 Task: Find connections with filter location Glyfáda with filter topic #Inspirationwith filter profile language Potuguese with filter current company Miracle Software Systems, Inc with filter school Karpagam Academy of Higher Education, Coimbatore with filter industry Automation Machinery Manufacturing with filter service category Video Editing with filter keywords title Lodging Manager
Action: Mouse moved to (346, 245)
Screenshot: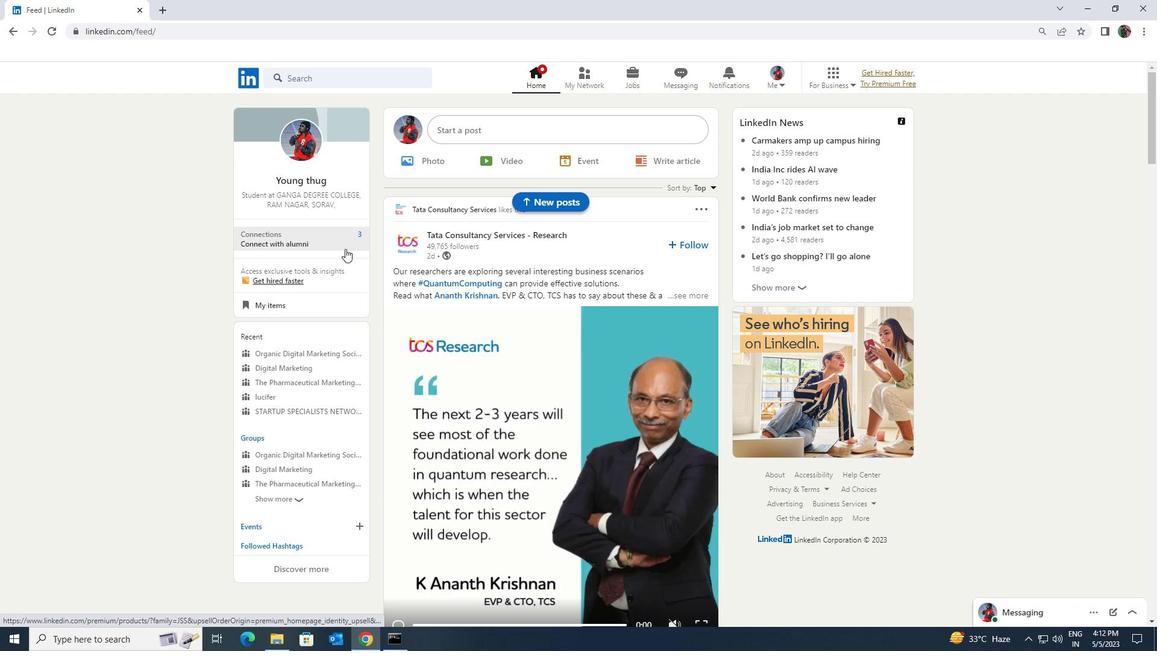 
Action: Mouse pressed left at (346, 245)
Screenshot: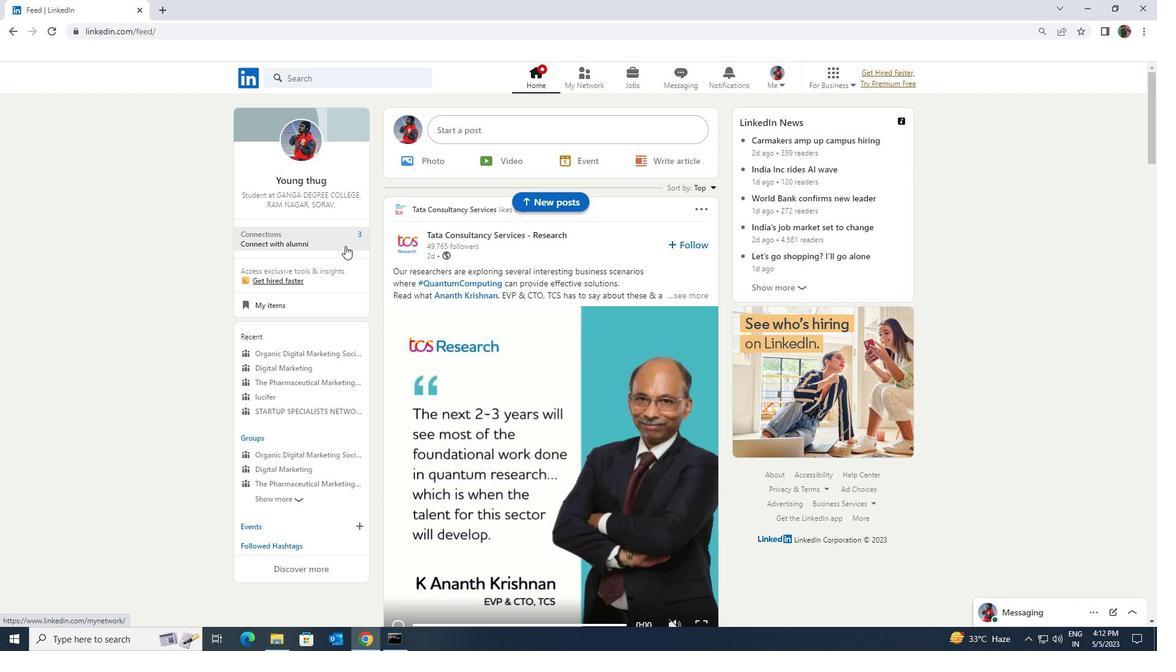 
Action: Mouse moved to (362, 144)
Screenshot: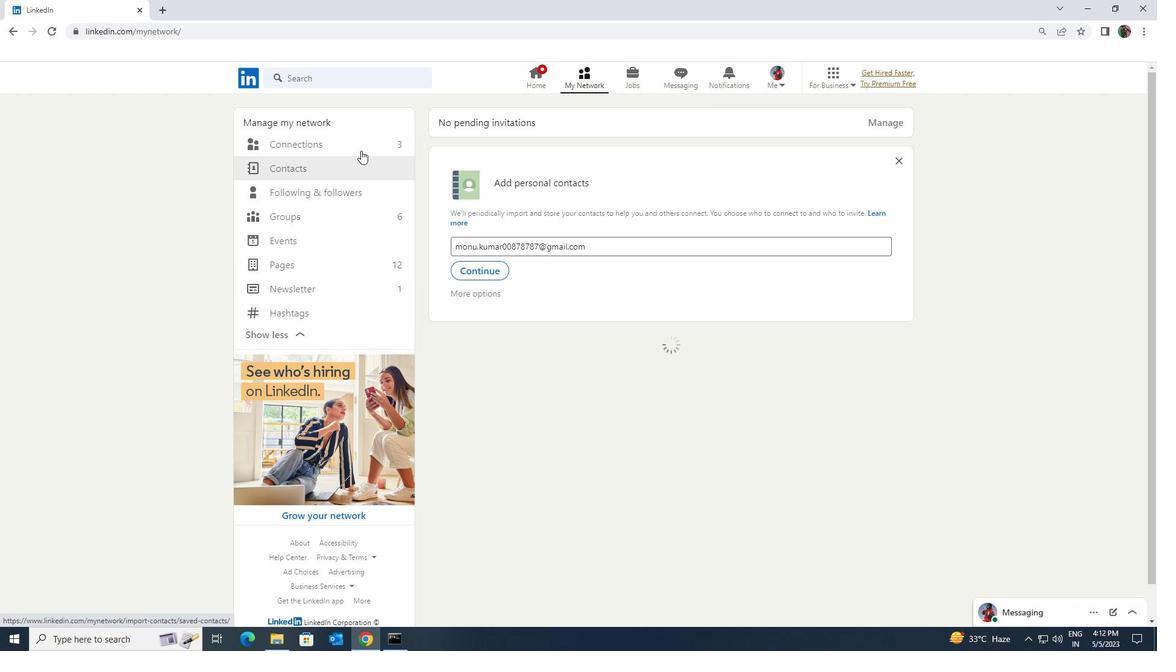 
Action: Mouse pressed left at (362, 144)
Screenshot: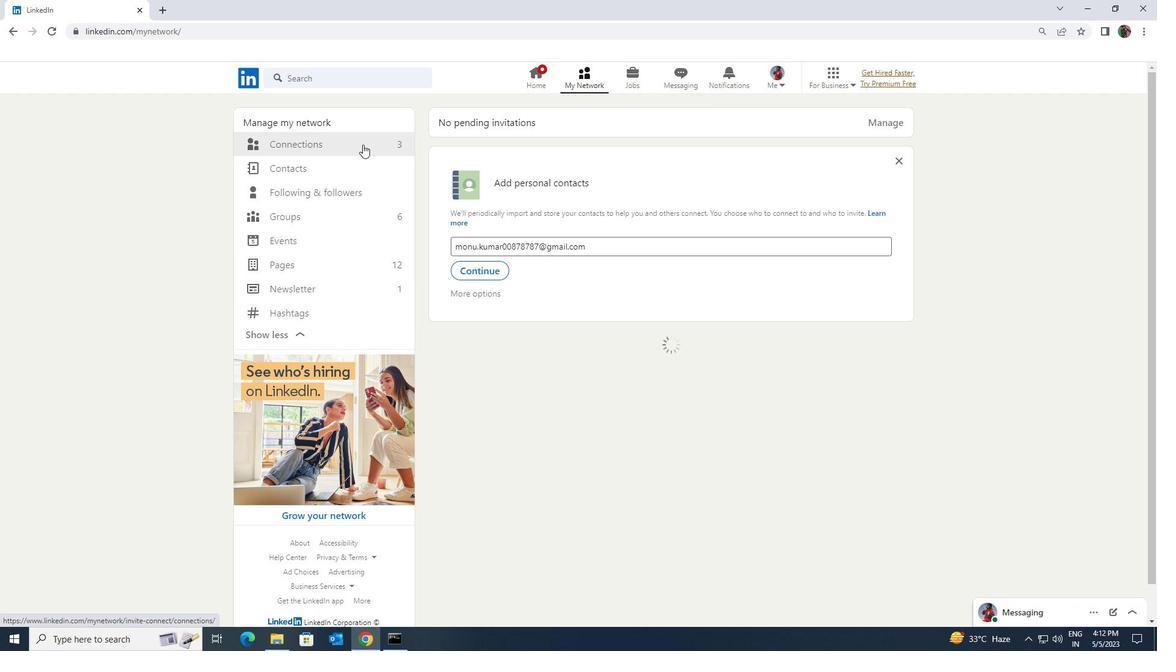 
Action: Mouse moved to (659, 149)
Screenshot: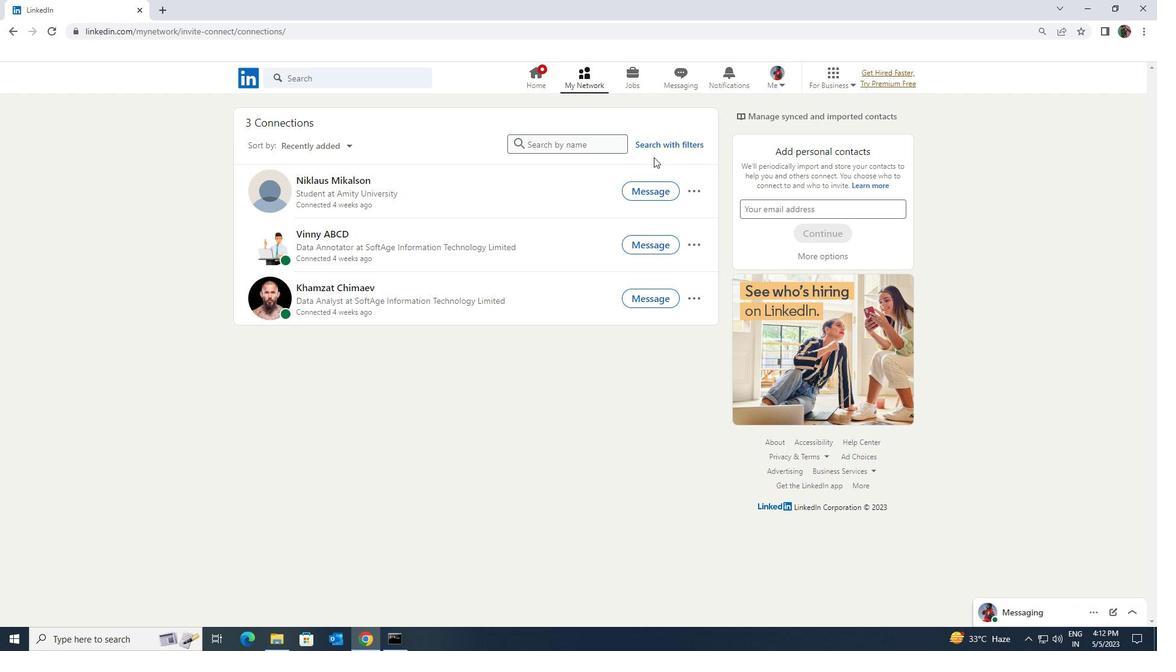 
Action: Mouse pressed left at (659, 149)
Screenshot: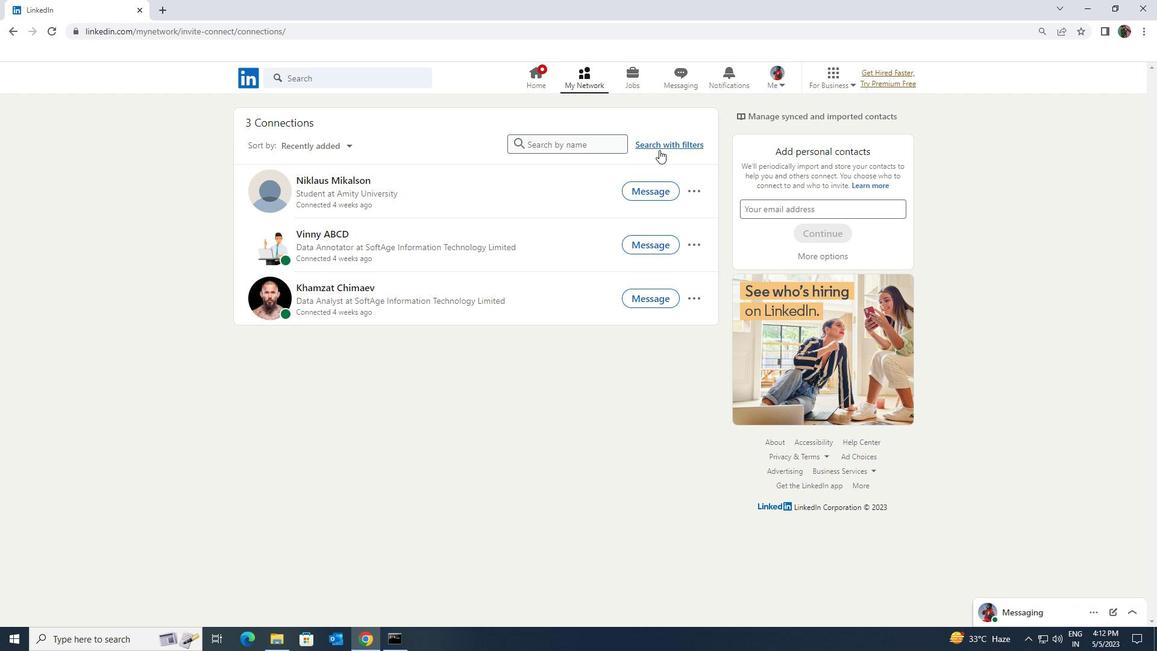 
Action: Mouse moved to (633, 115)
Screenshot: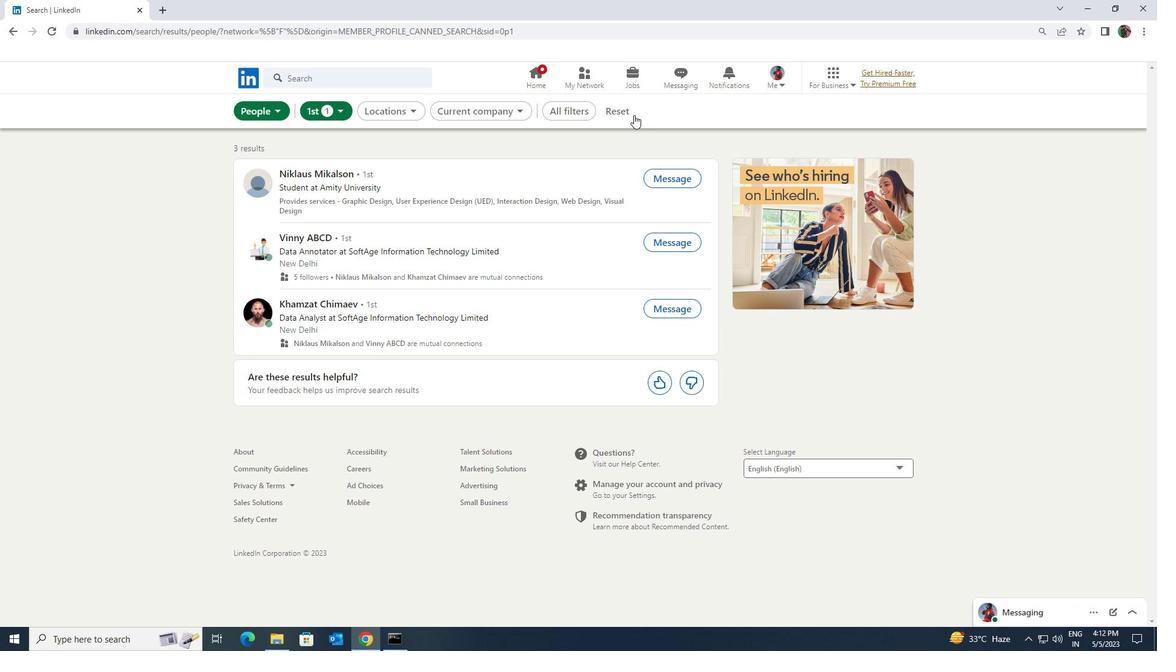 
Action: Mouse pressed left at (633, 115)
Screenshot: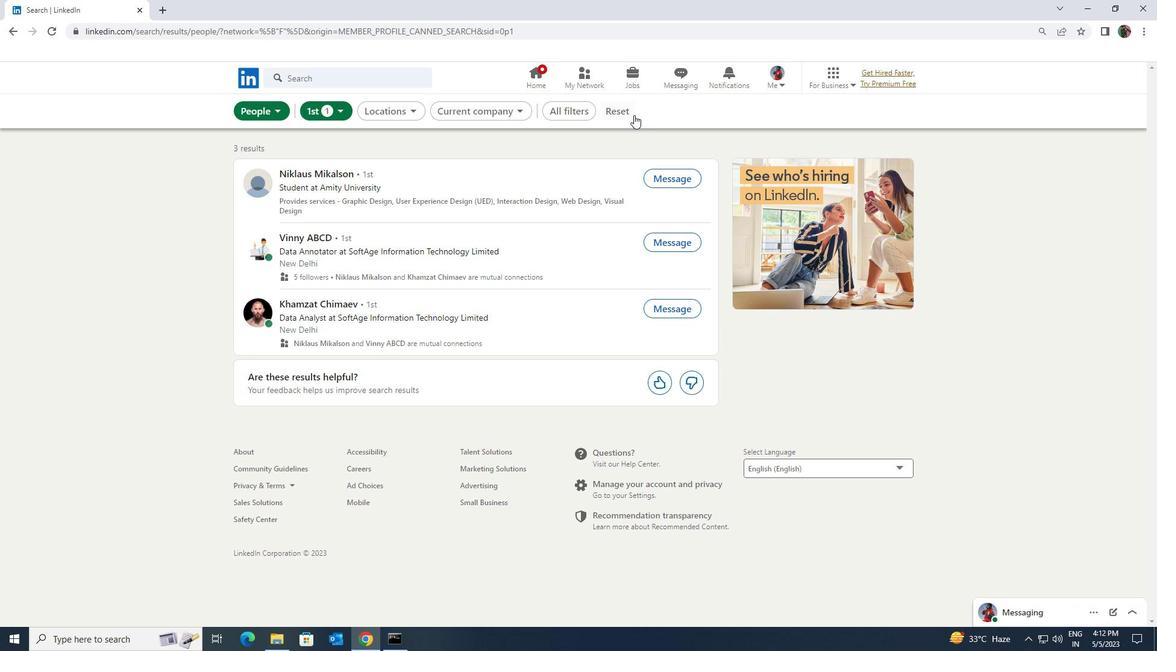 
Action: Mouse moved to (609, 110)
Screenshot: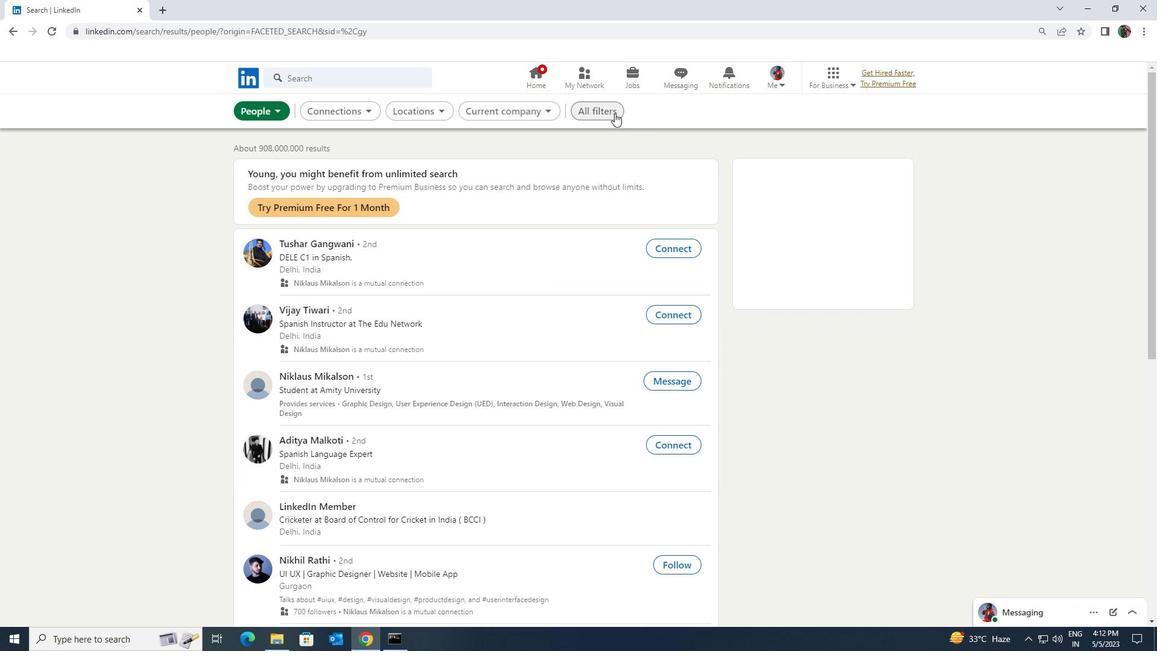 
Action: Mouse pressed left at (609, 110)
Screenshot: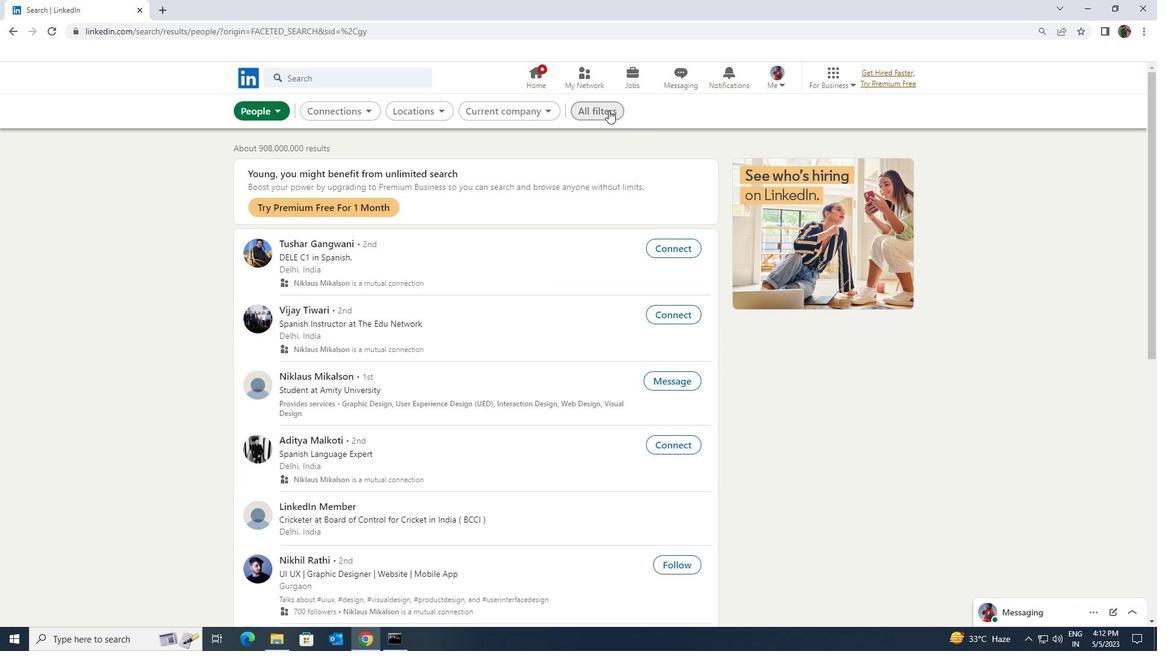 
Action: Mouse moved to (1007, 466)
Screenshot: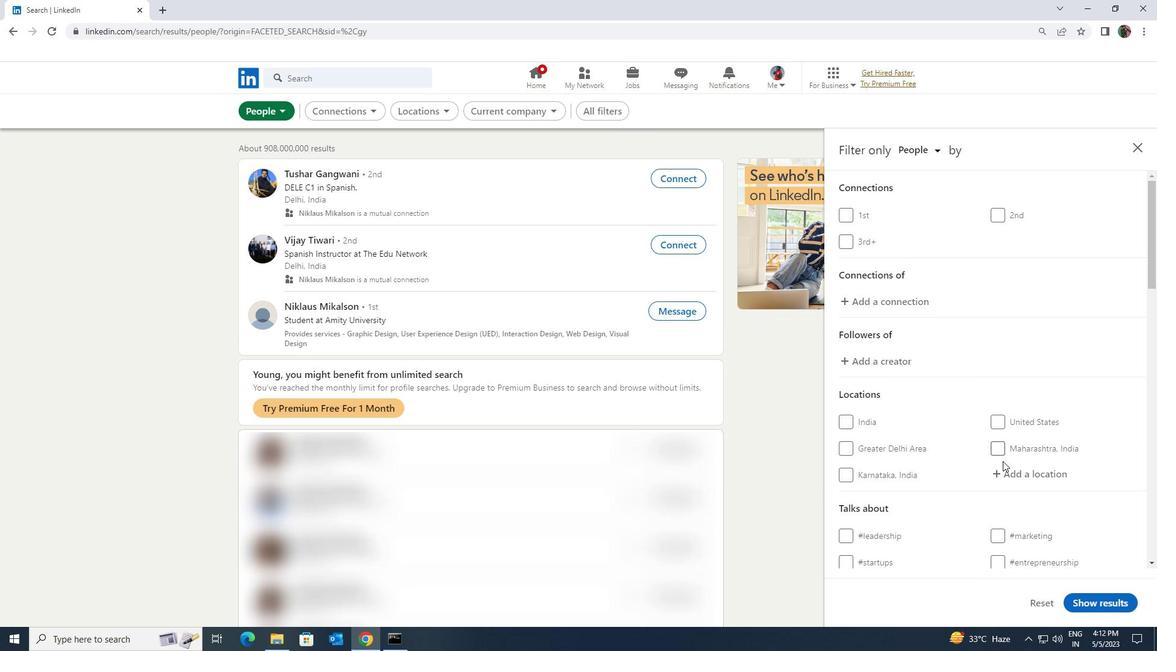 
Action: Mouse pressed left at (1007, 466)
Screenshot: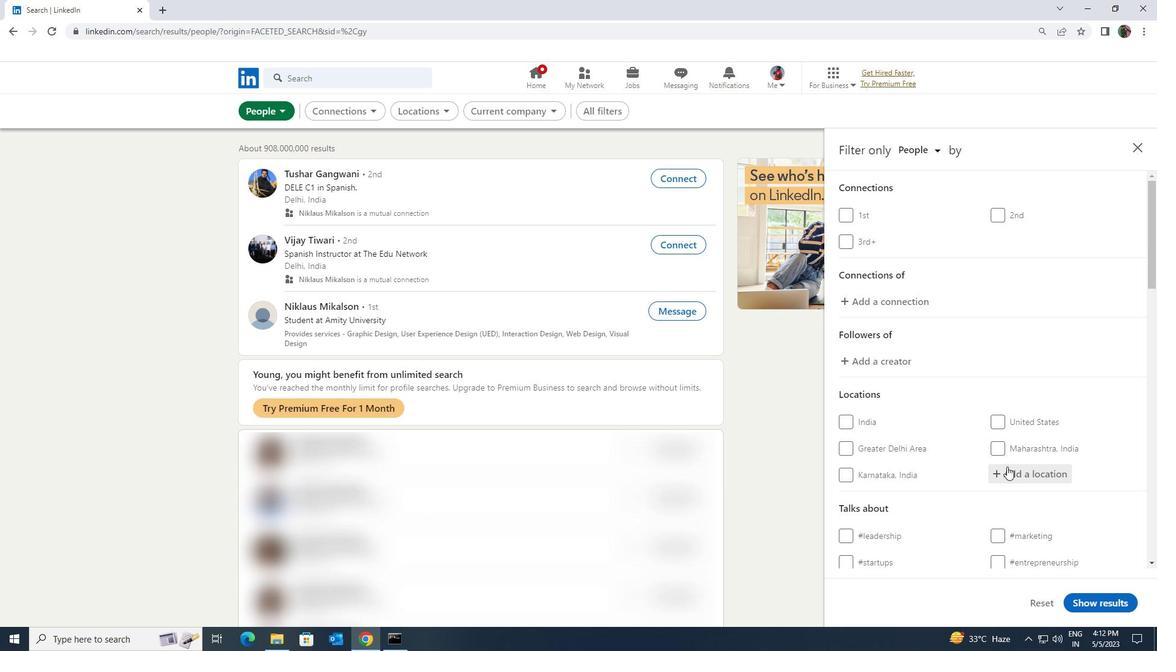 
Action: Key pressed <Key.shift><Key.shift><Key.shift><Key.shift><Key.shift><Key.shift><Key.shift><Key.shift><Key.shift><Key.shift><Key.shift><Key.shift><Key.shift><Key.shift>GK<Key.backspace>LYFADA
Screenshot: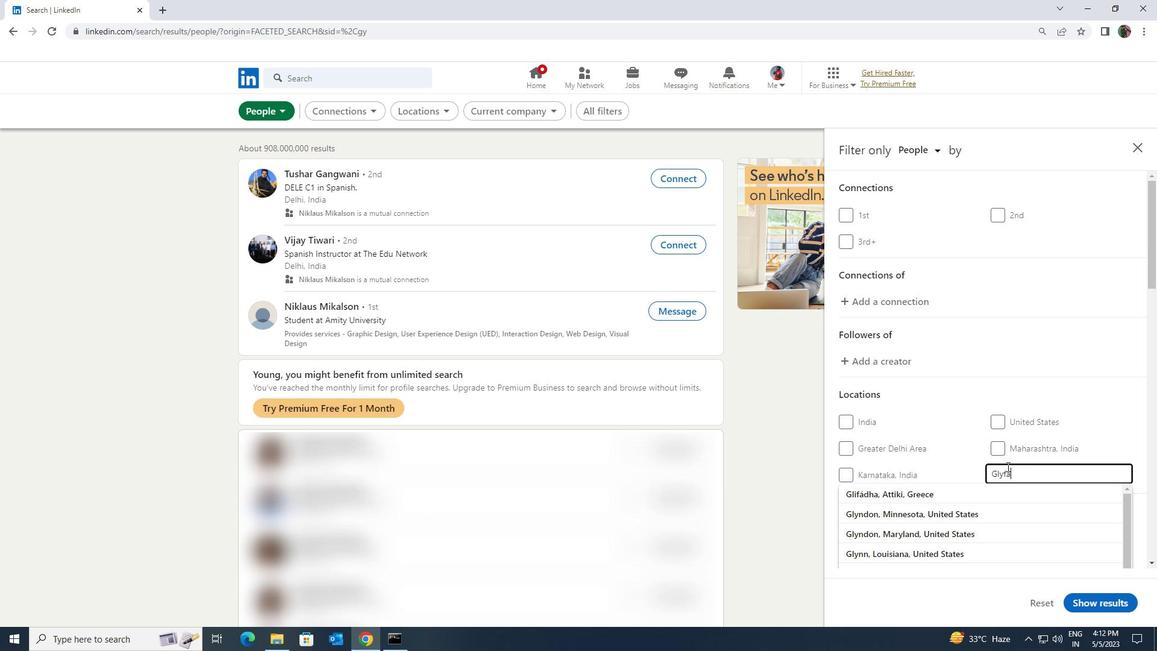 
Action: Mouse moved to (1000, 485)
Screenshot: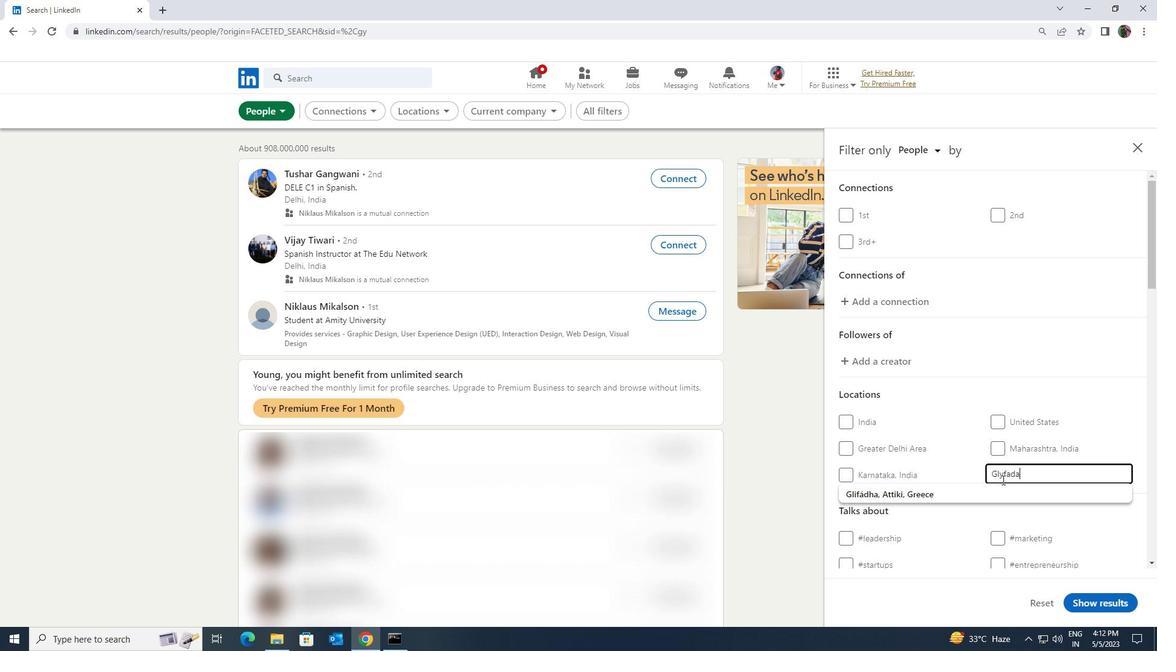 
Action: Mouse pressed left at (1000, 485)
Screenshot: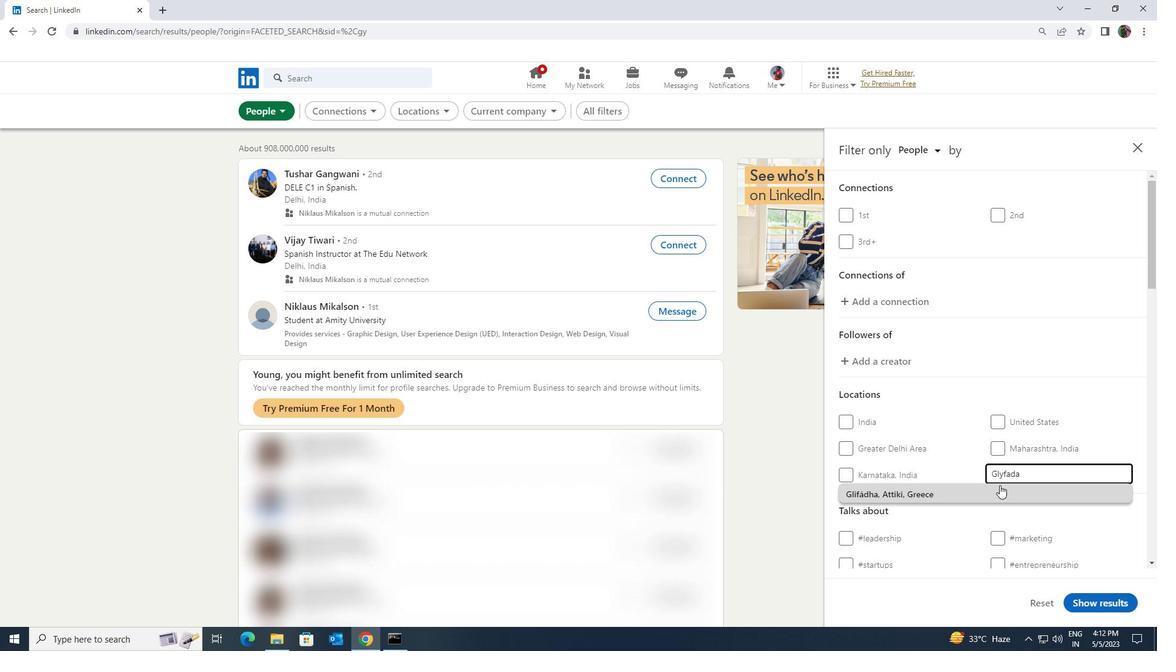 
Action: Mouse scrolled (1000, 484) with delta (0, 0)
Screenshot: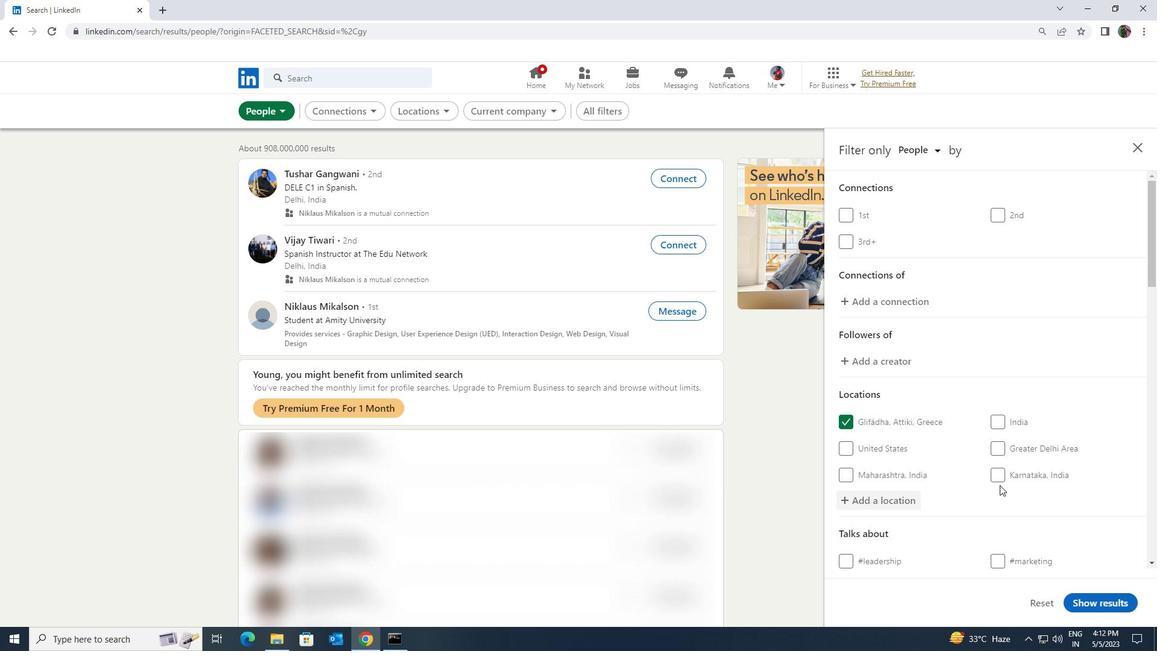 
Action: Mouse scrolled (1000, 484) with delta (0, 0)
Screenshot: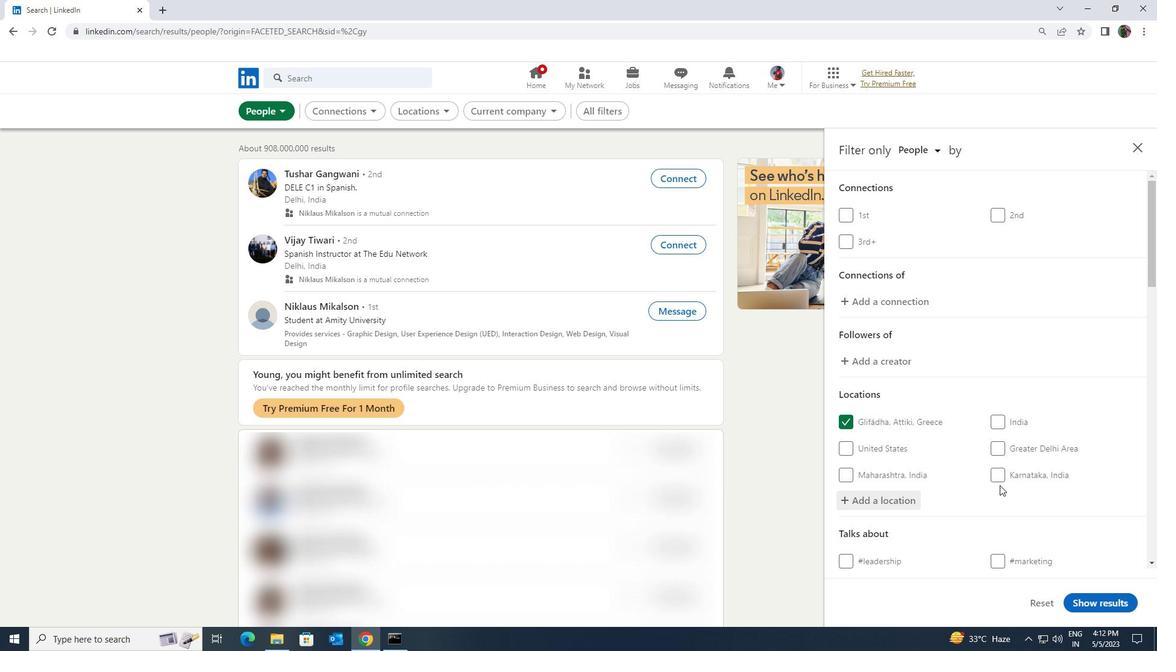 
Action: Mouse scrolled (1000, 484) with delta (0, 0)
Screenshot: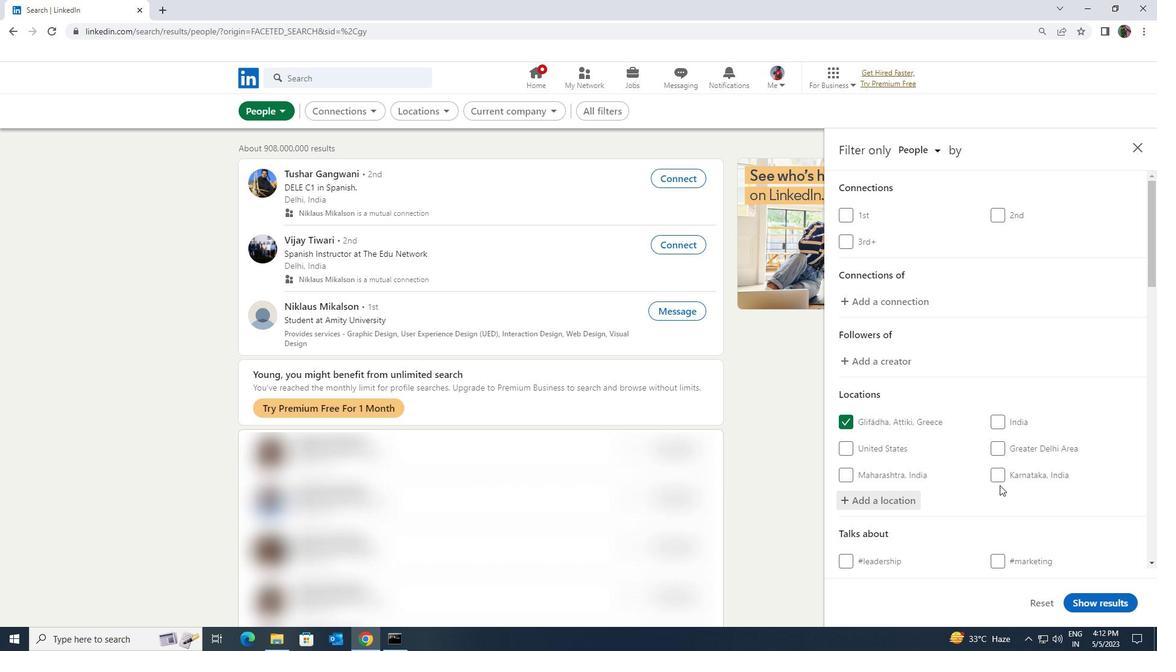 
Action: Mouse moved to (1003, 439)
Screenshot: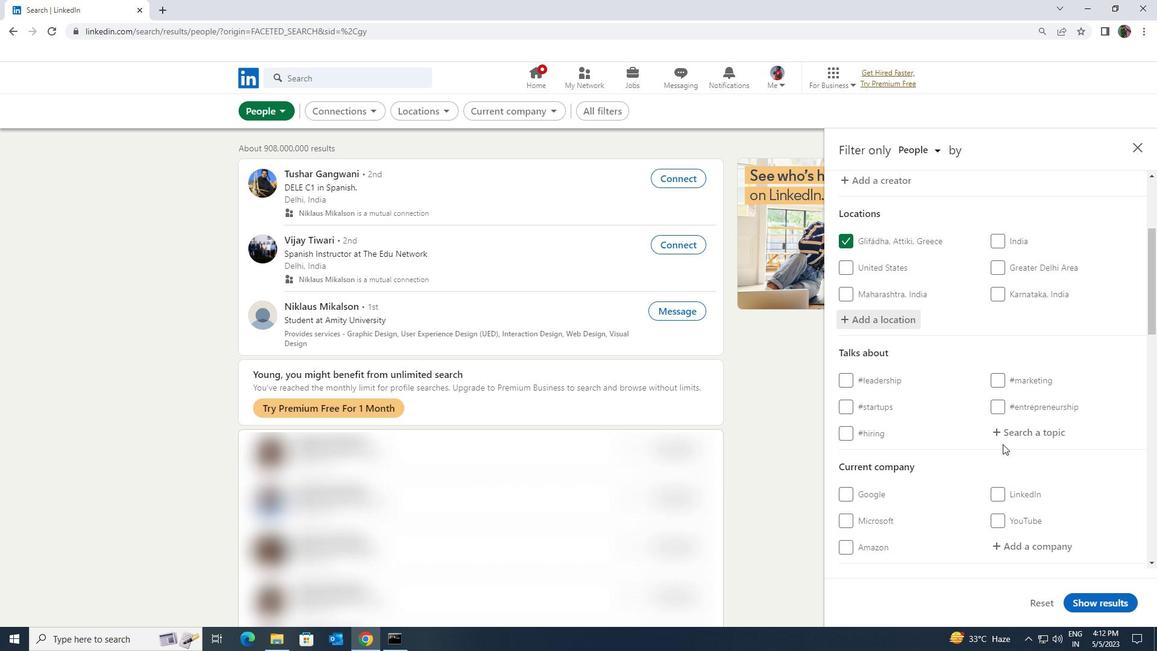 
Action: Mouse pressed left at (1003, 439)
Screenshot: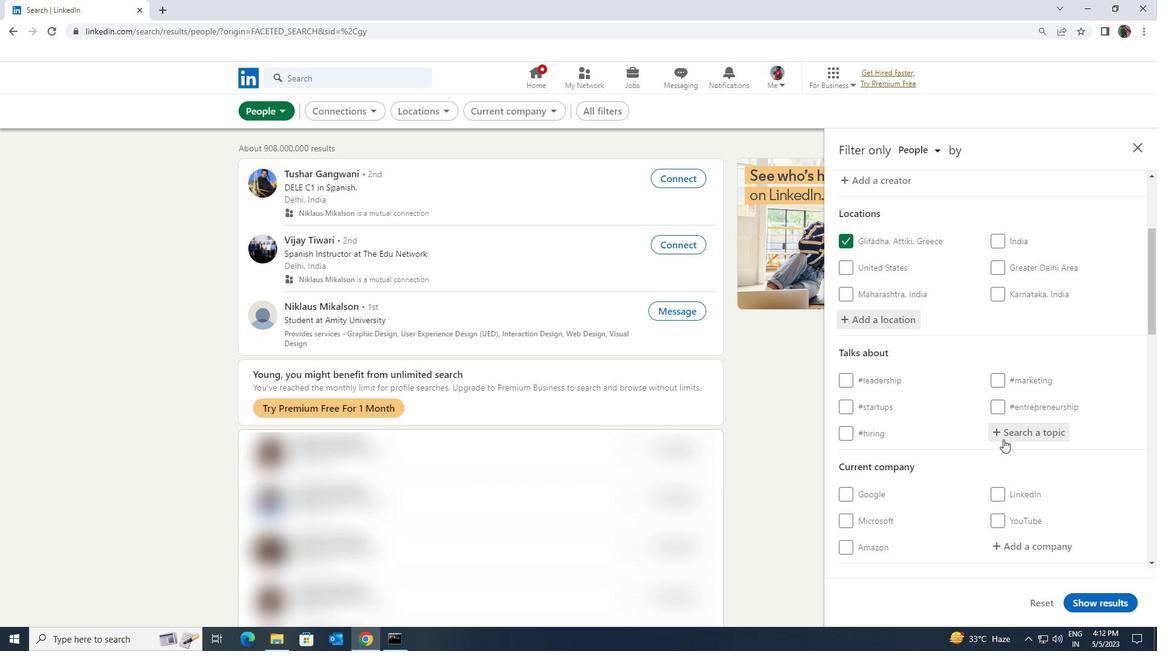 
Action: Key pressed <Key.shift>INSPIRATION
Screenshot: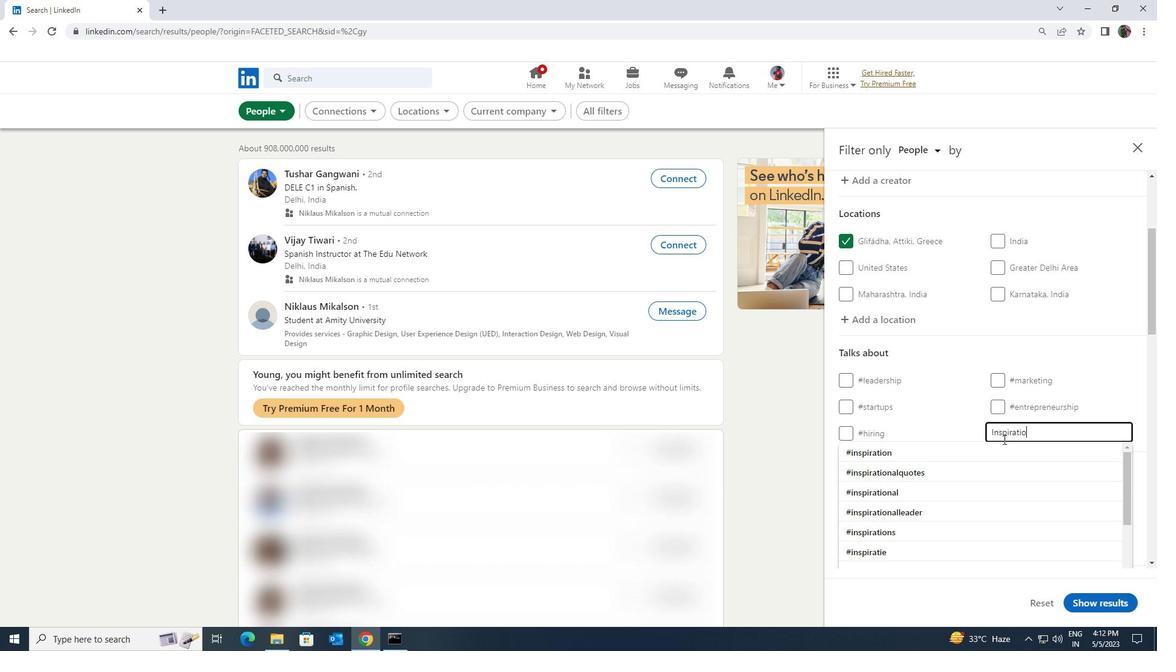 
Action: Mouse moved to (1003, 445)
Screenshot: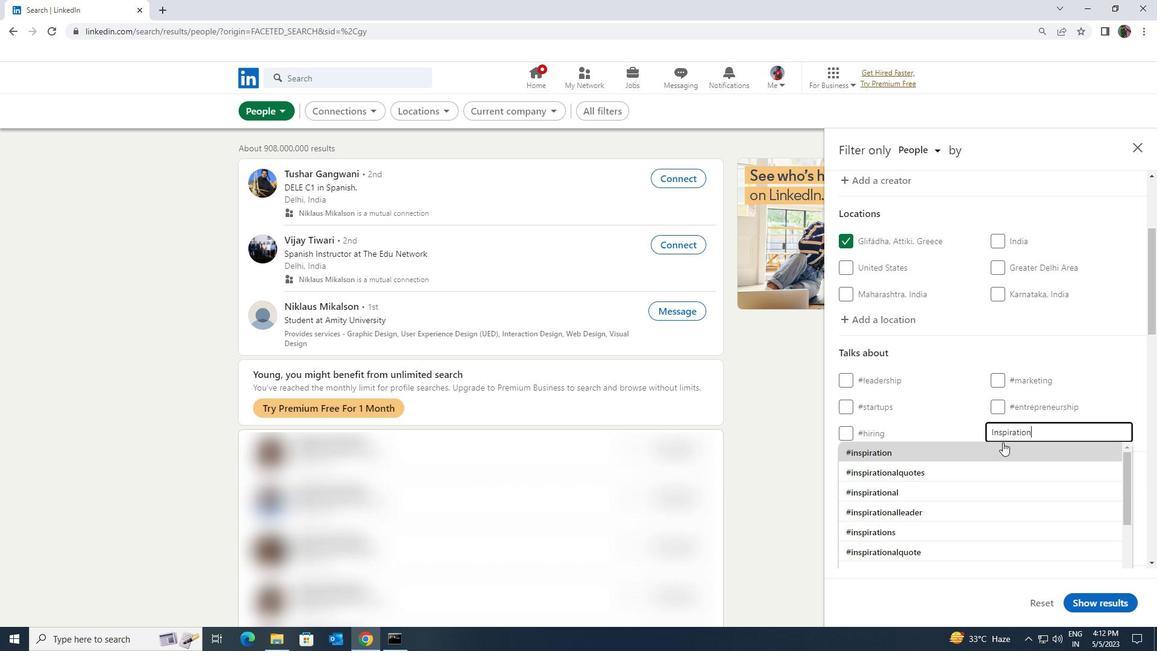 
Action: Mouse pressed left at (1003, 445)
Screenshot: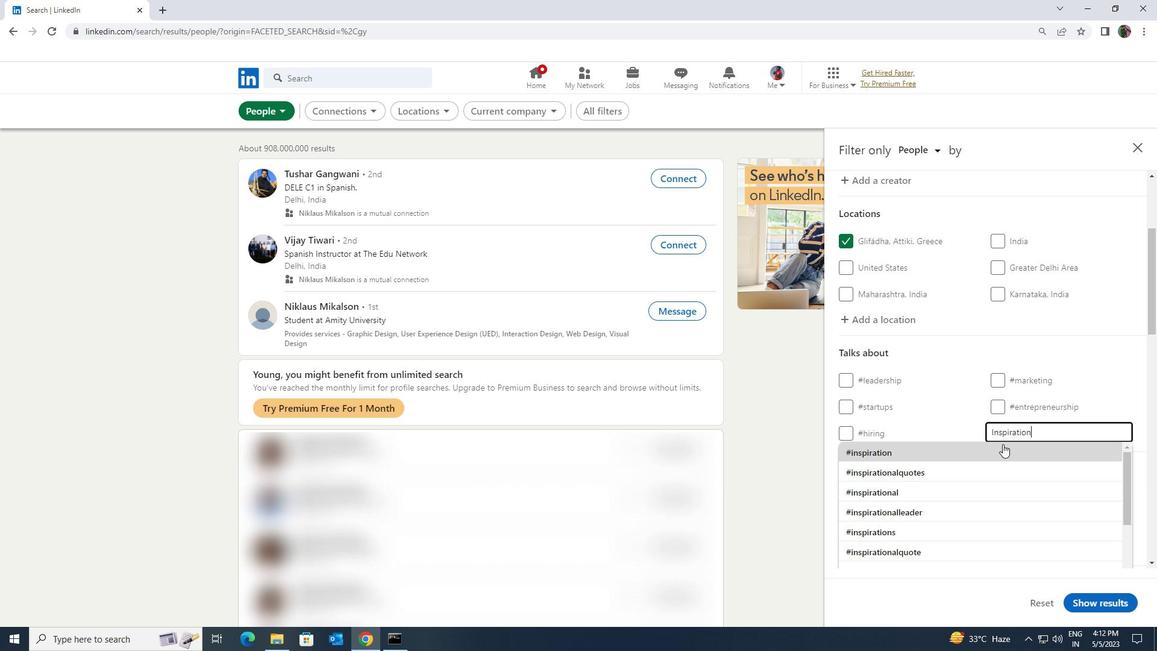 
Action: Mouse scrolled (1003, 445) with delta (0, 0)
Screenshot: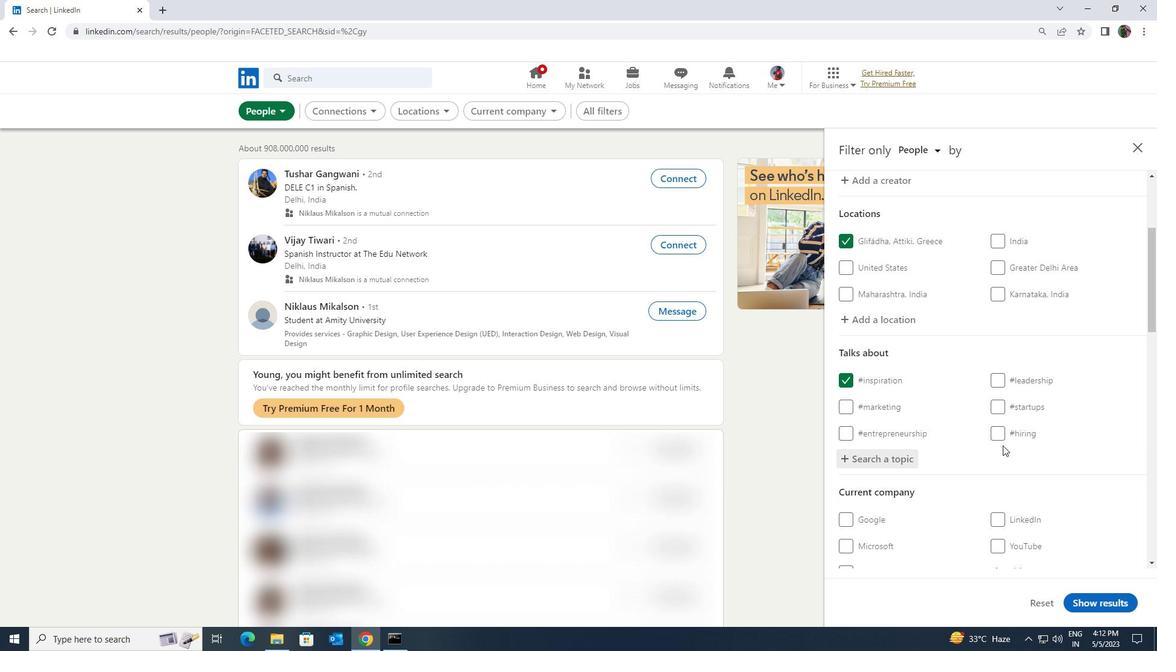 
Action: Mouse scrolled (1003, 445) with delta (0, 0)
Screenshot: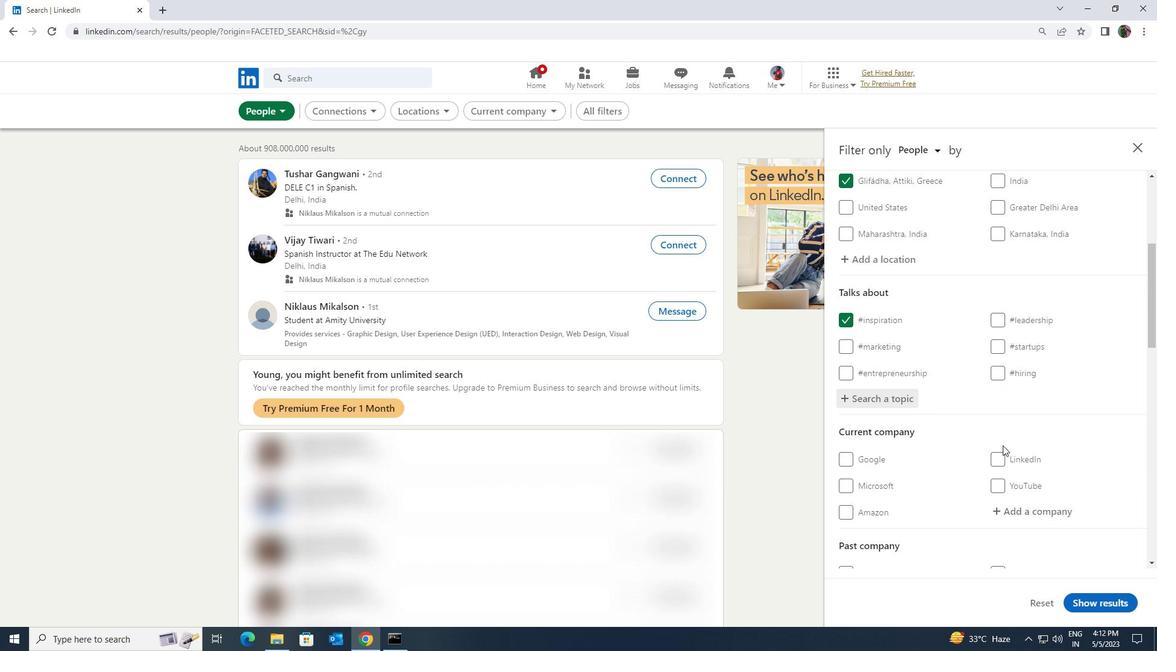 
Action: Mouse scrolled (1003, 445) with delta (0, 0)
Screenshot: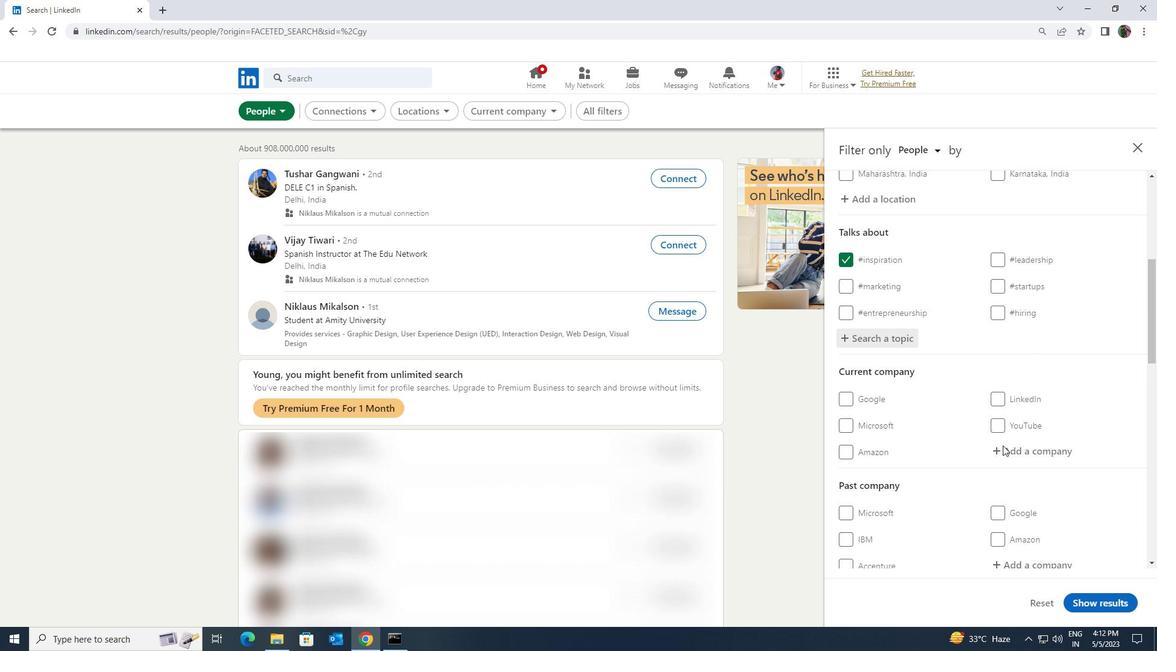 
Action: Mouse scrolled (1003, 445) with delta (0, 0)
Screenshot: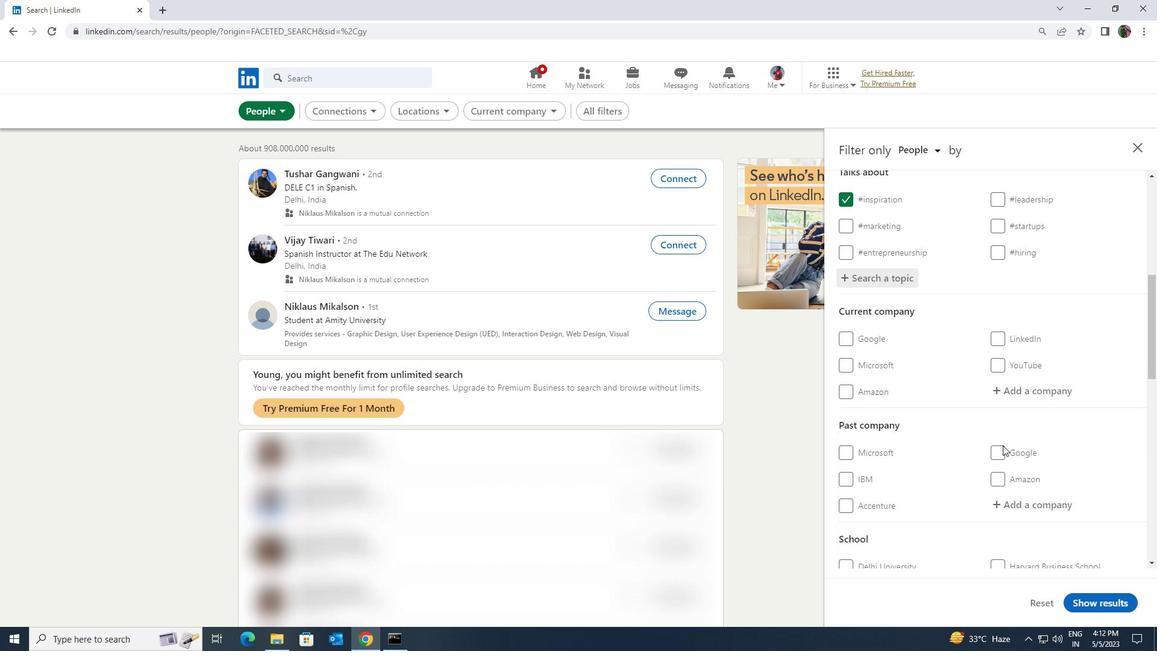 
Action: Mouse scrolled (1003, 445) with delta (0, 0)
Screenshot: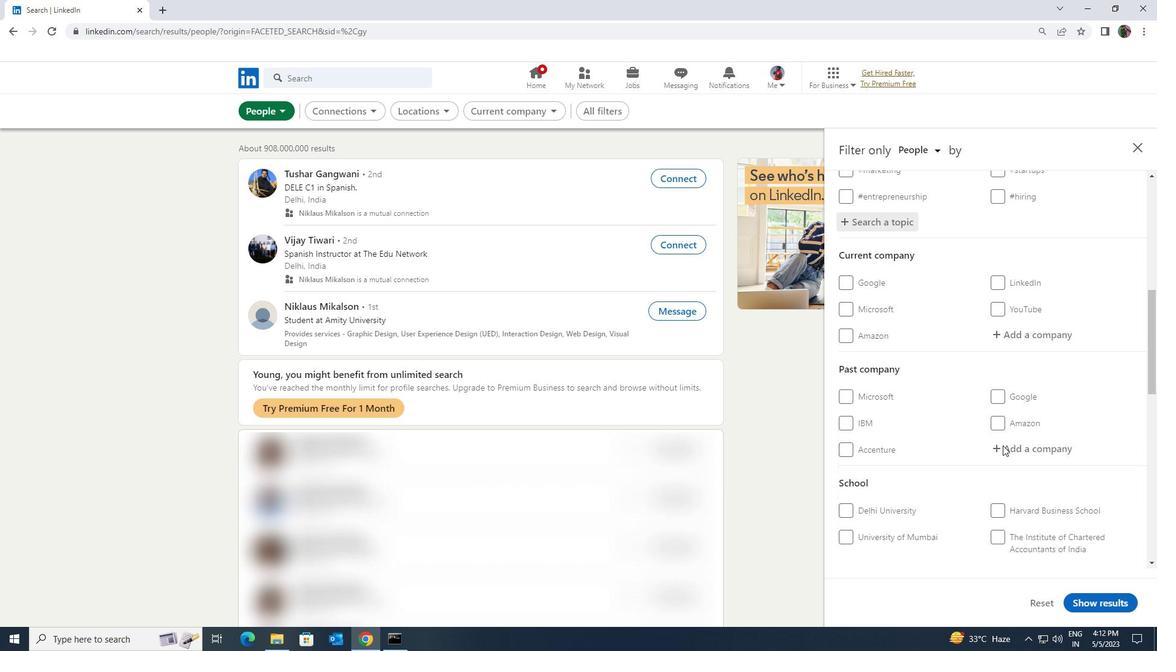 
Action: Mouse scrolled (1003, 445) with delta (0, 0)
Screenshot: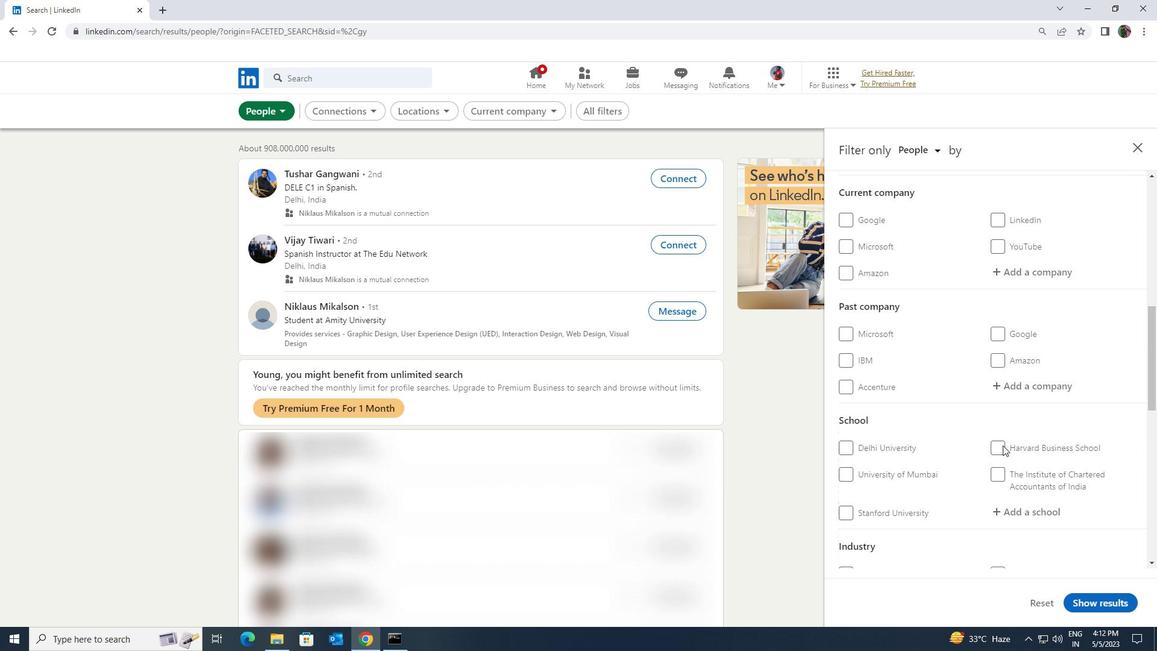 
Action: Mouse scrolled (1003, 445) with delta (0, 0)
Screenshot: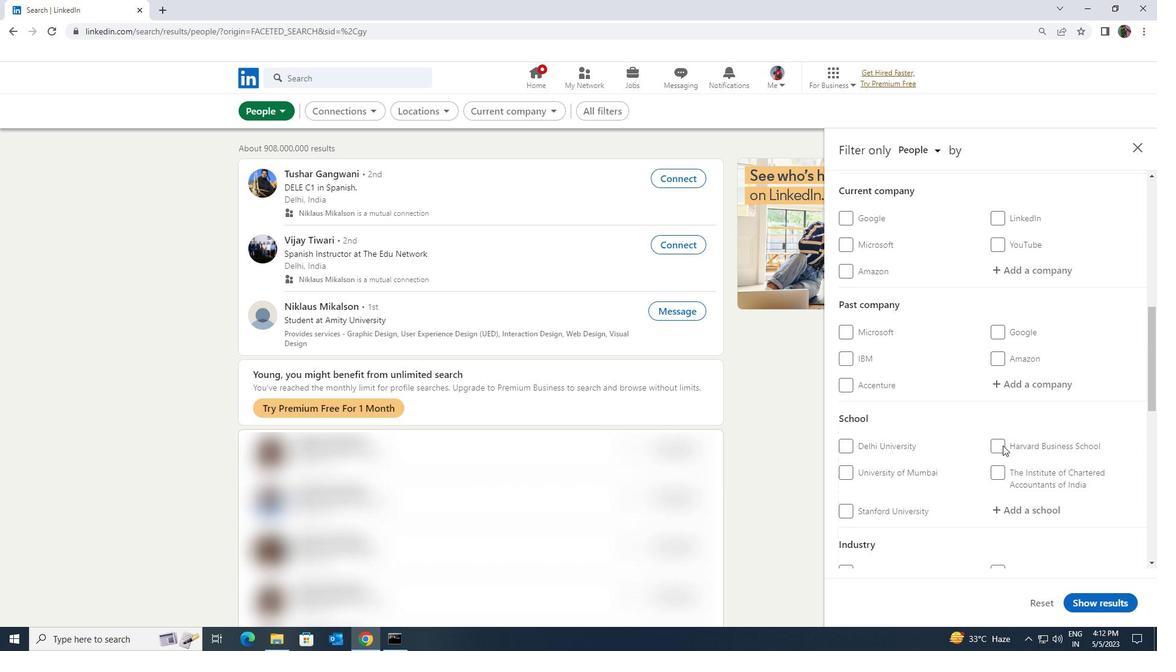 
Action: Mouse scrolled (1003, 445) with delta (0, 0)
Screenshot: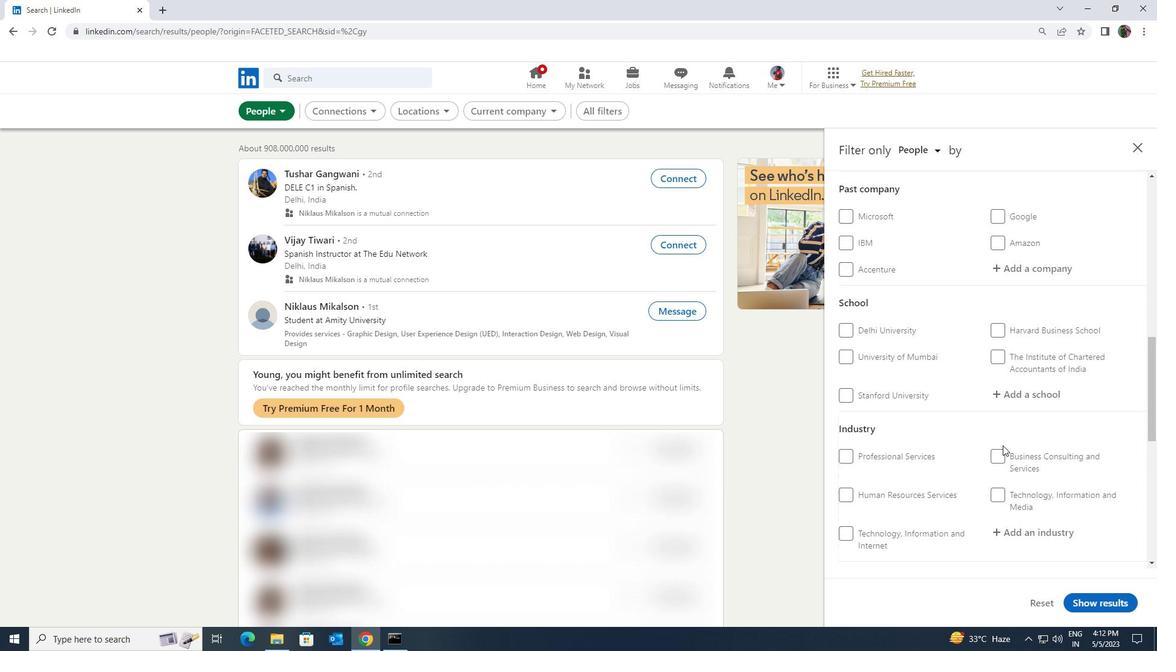 
Action: Mouse scrolled (1003, 445) with delta (0, 0)
Screenshot: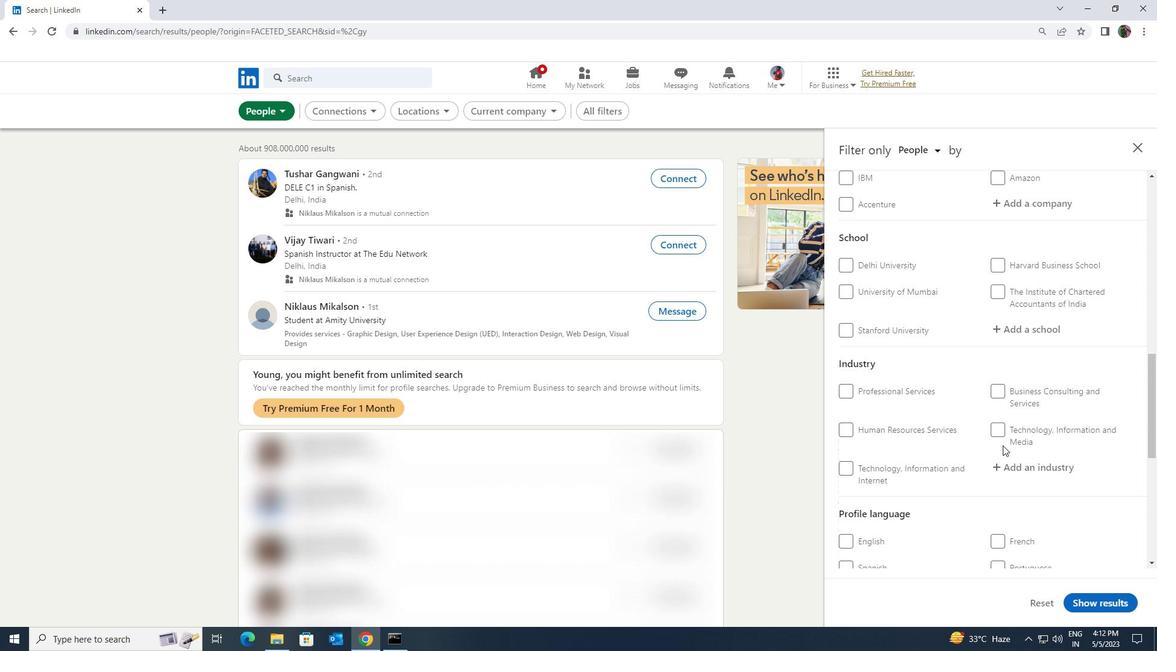
Action: Mouse moved to (998, 511)
Screenshot: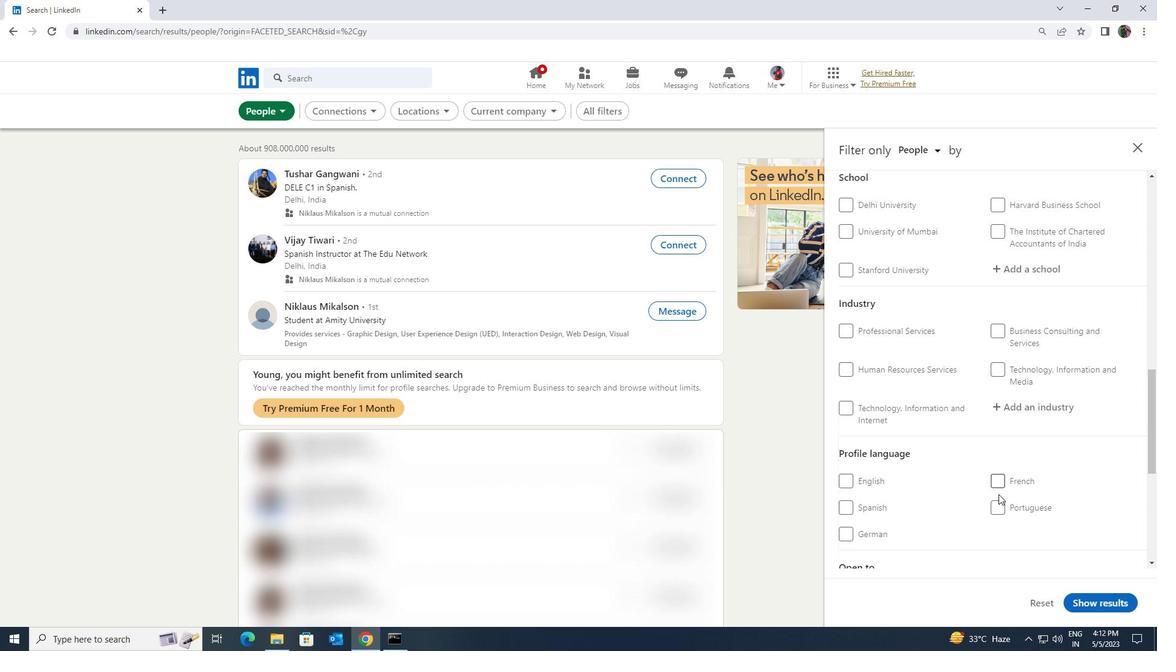
Action: Mouse pressed left at (998, 511)
Screenshot: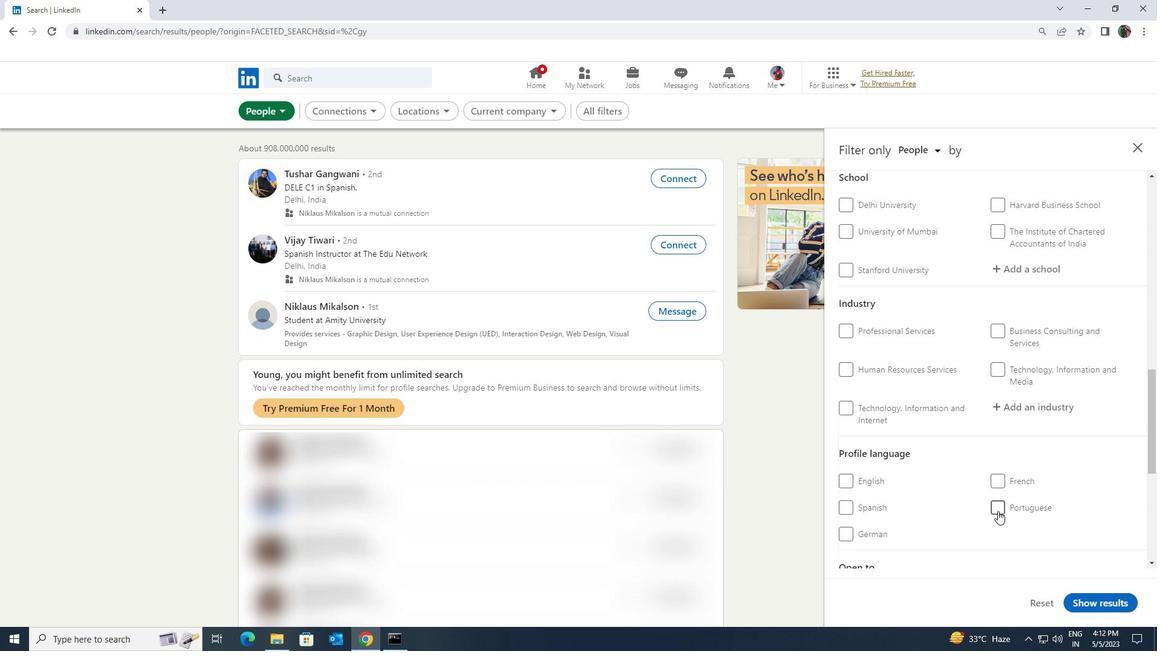 
Action: Mouse moved to (998, 511)
Screenshot: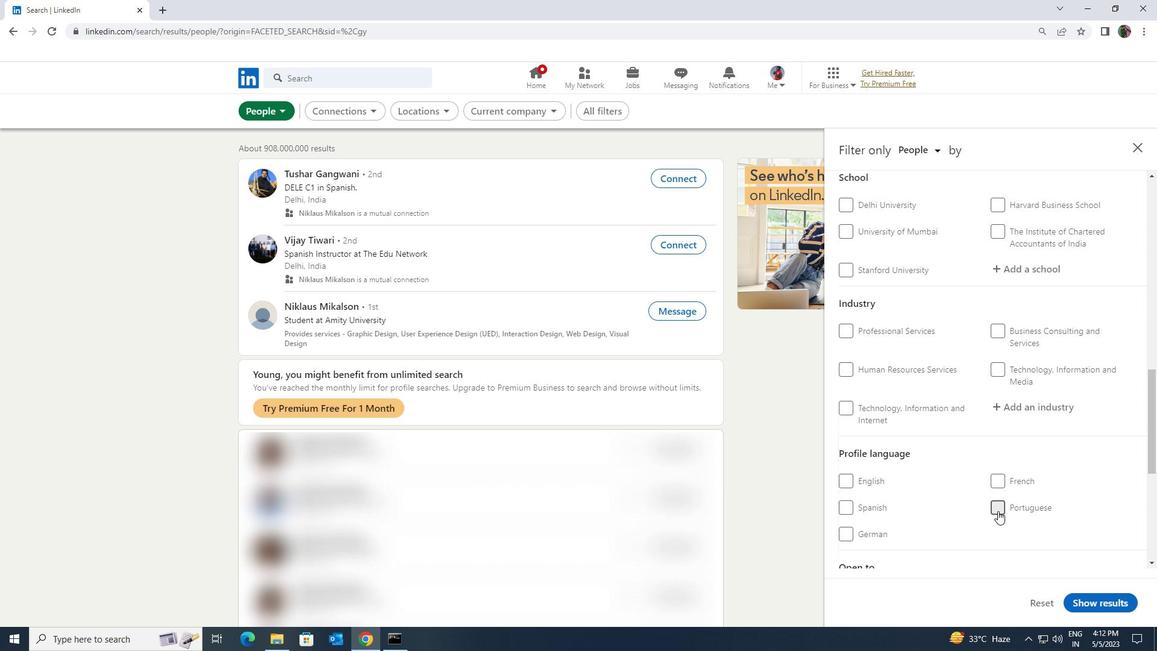 
Action: Mouse scrolled (998, 512) with delta (0, 0)
Screenshot: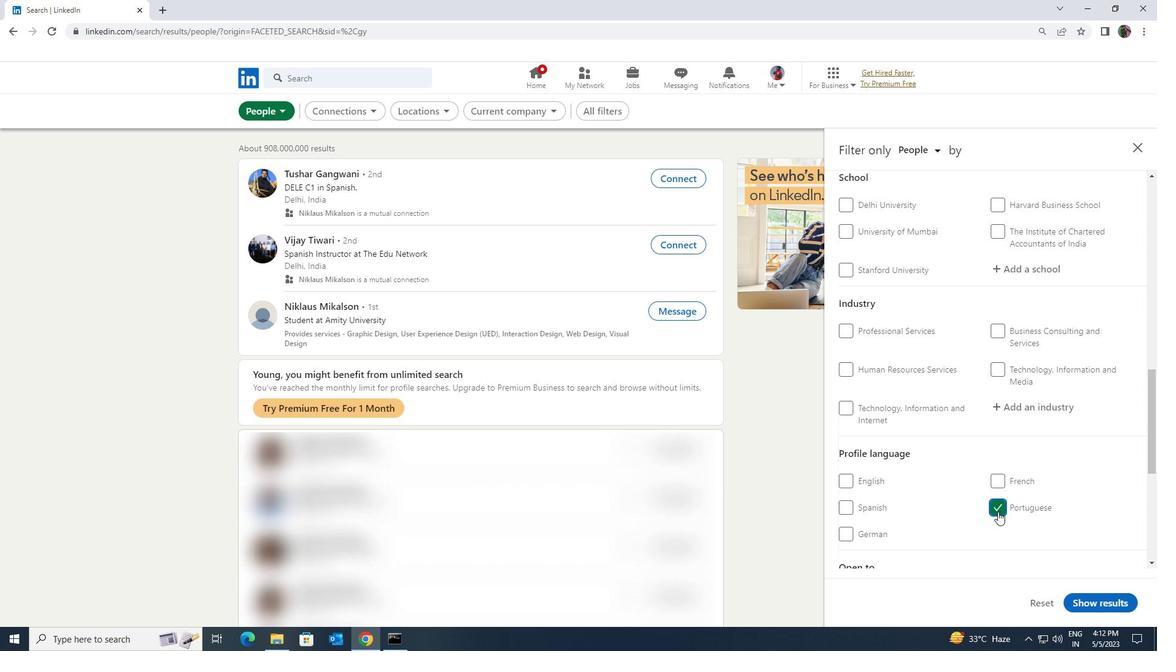 
Action: Mouse scrolled (998, 512) with delta (0, 0)
Screenshot: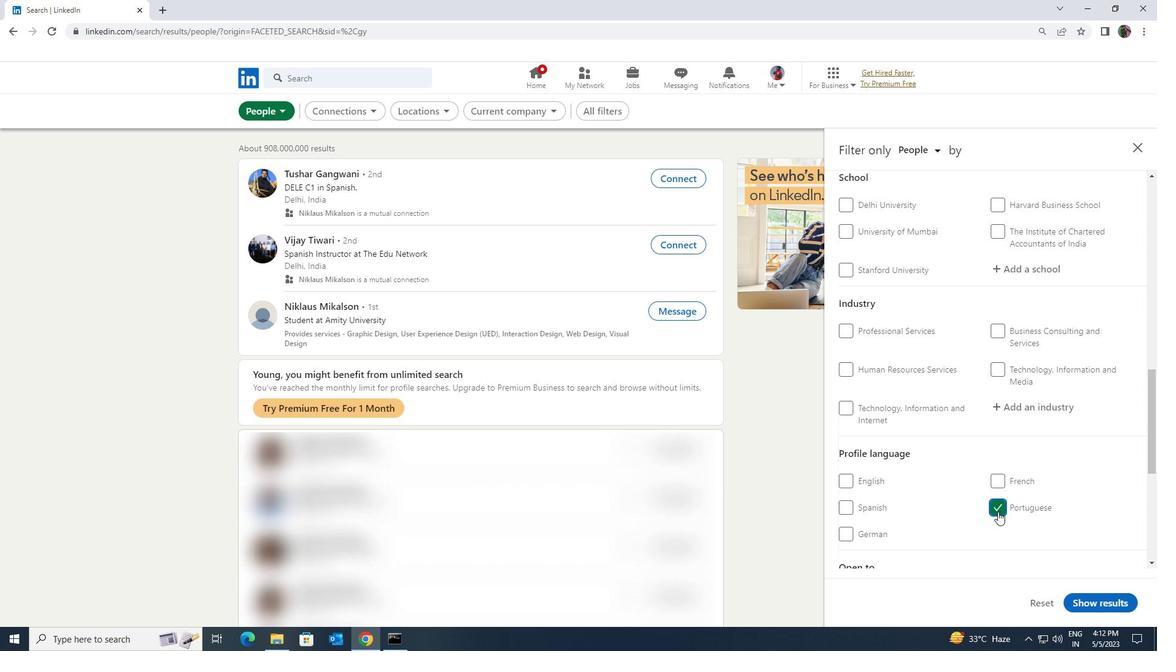 
Action: Mouse scrolled (998, 512) with delta (0, 0)
Screenshot: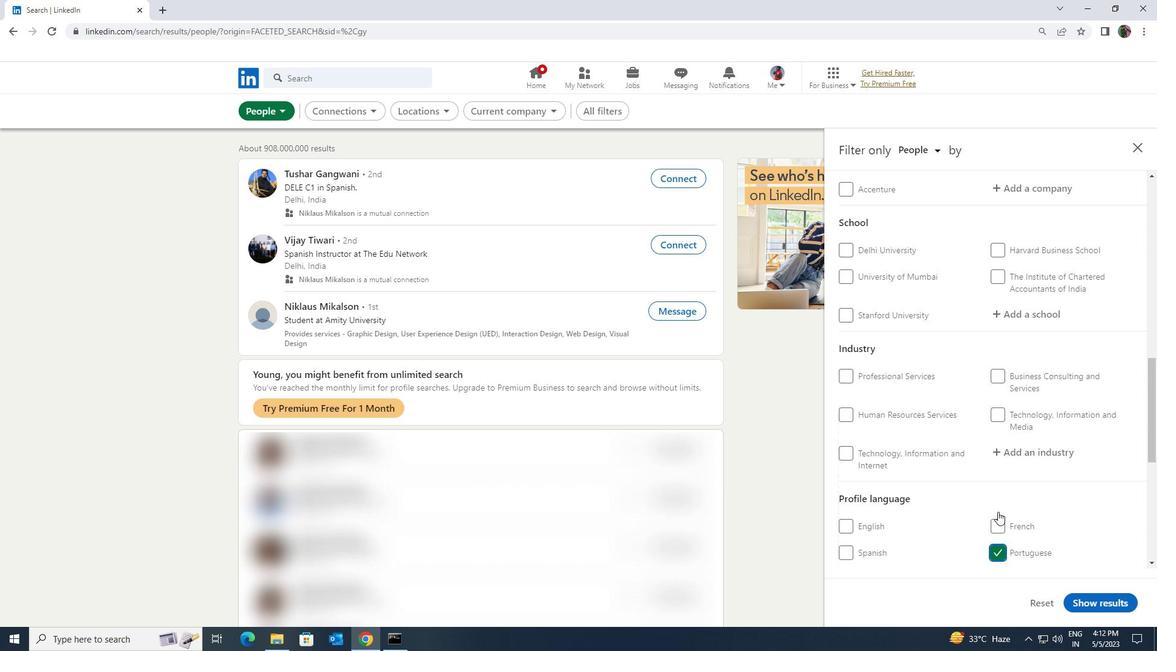
Action: Mouse scrolled (998, 512) with delta (0, 0)
Screenshot: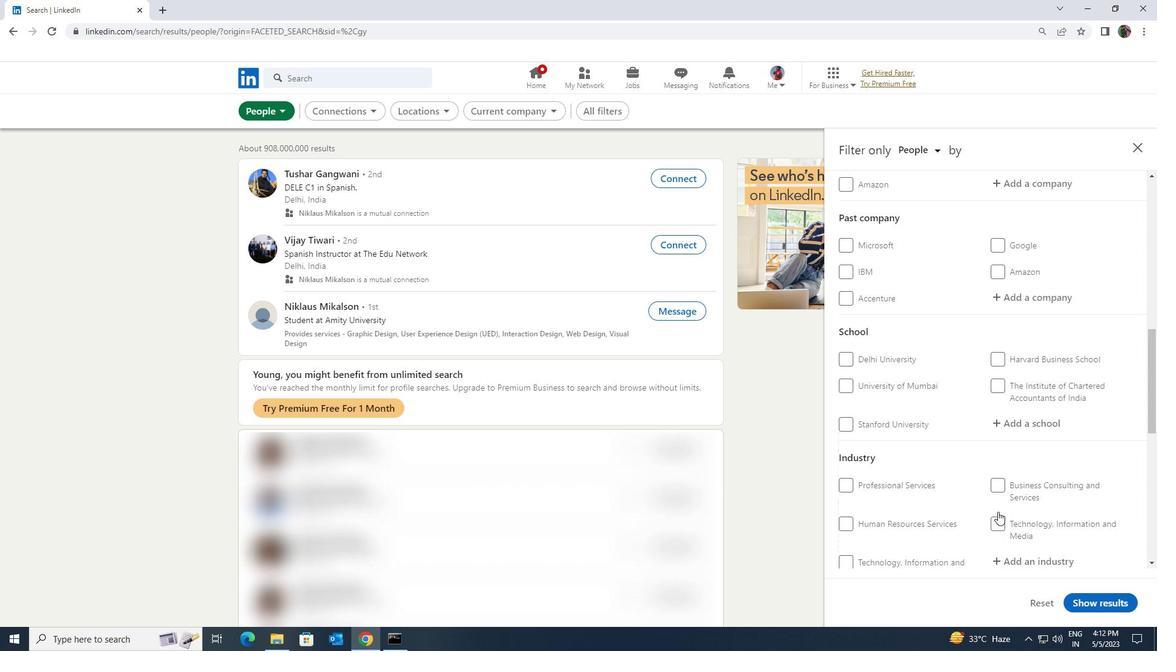 
Action: Mouse scrolled (998, 512) with delta (0, 0)
Screenshot: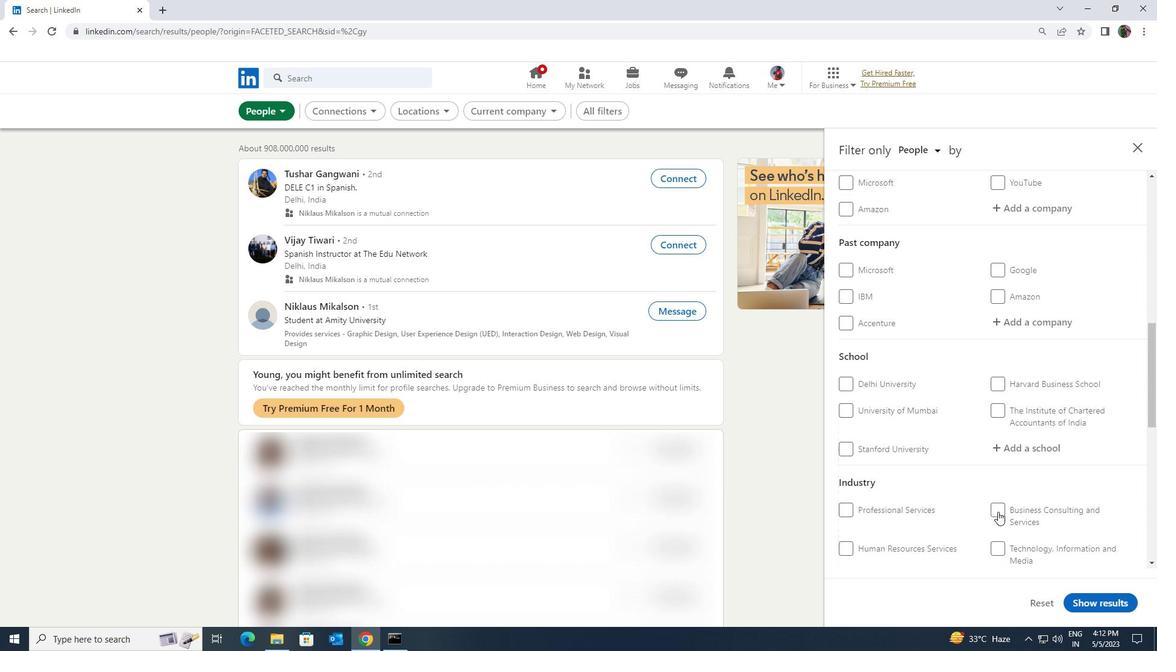 
Action: Mouse scrolled (998, 512) with delta (0, 0)
Screenshot: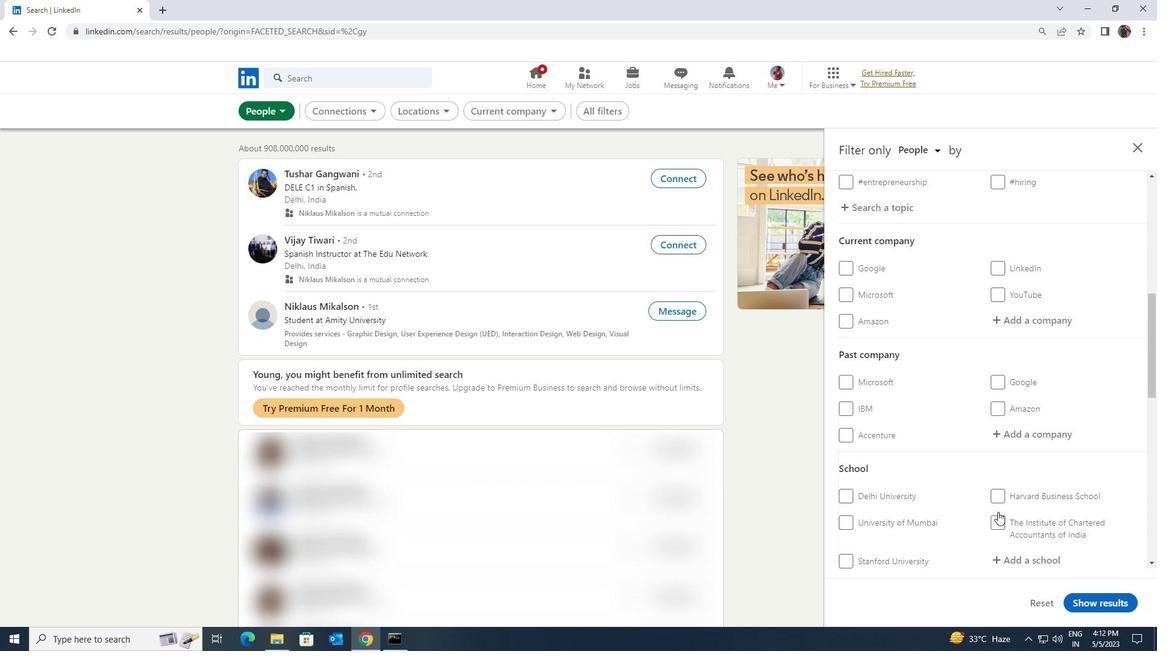 
Action: Mouse moved to (1018, 386)
Screenshot: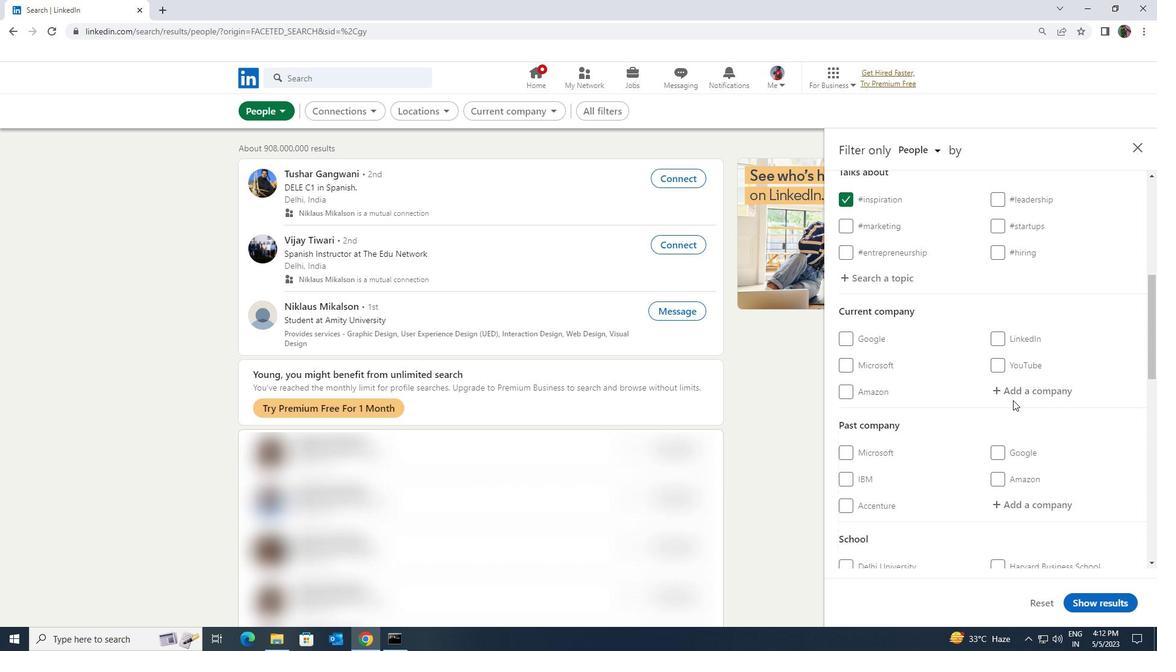 
Action: Mouse pressed left at (1018, 386)
Screenshot: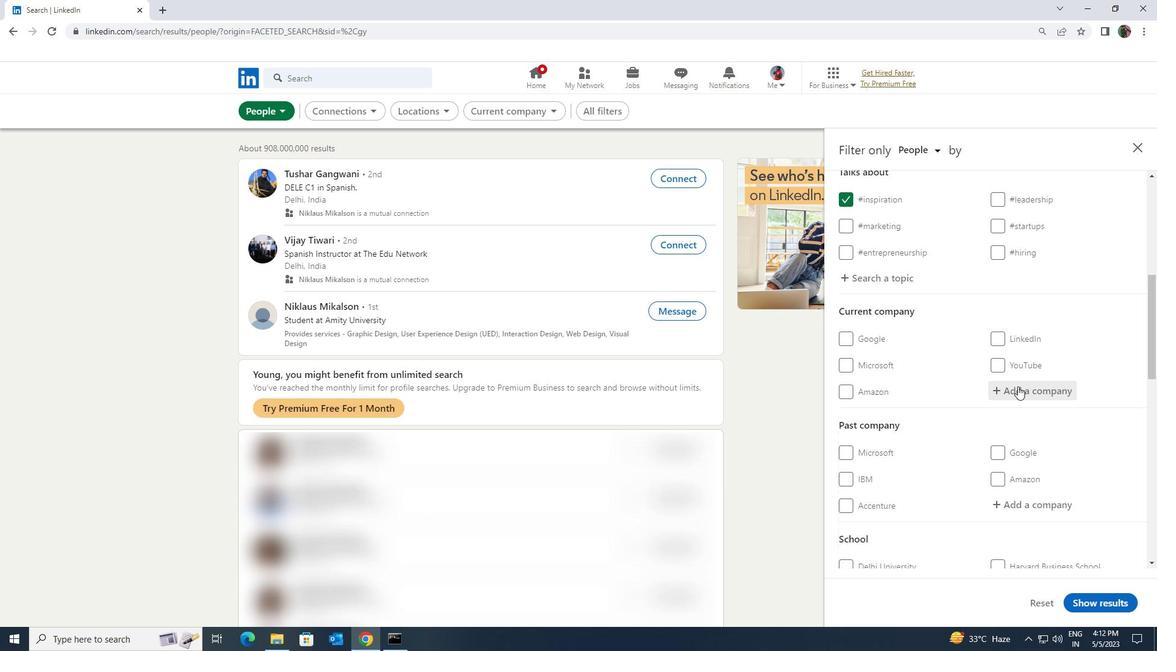 
Action: Key pressed <Key.shift>MIRACLE<Key.space>
Screenshot: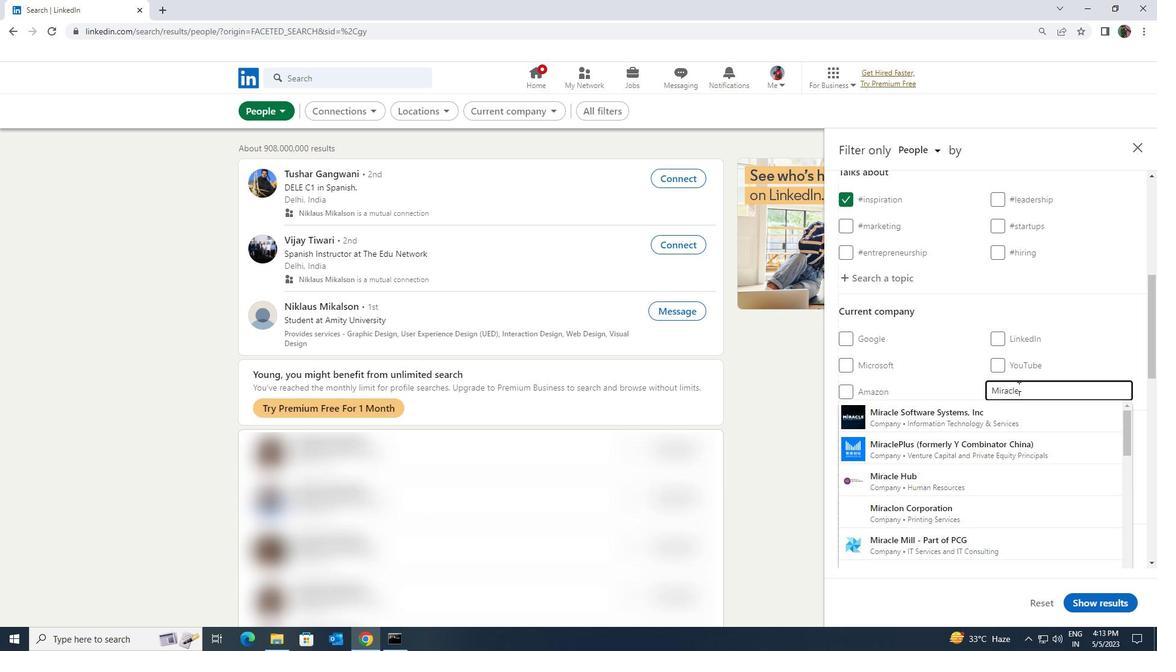 
Action: Mouse moved to (1018, 403)
Screenshot: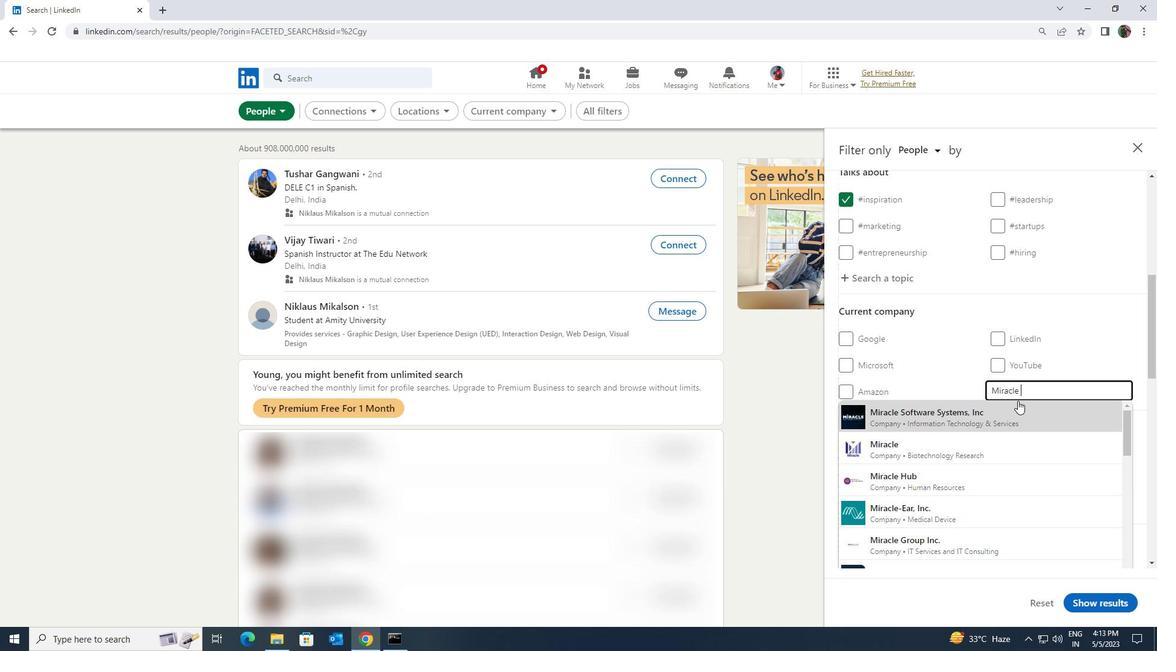 
Action: Mouse pressed left at (1018, 403)
Screenshot: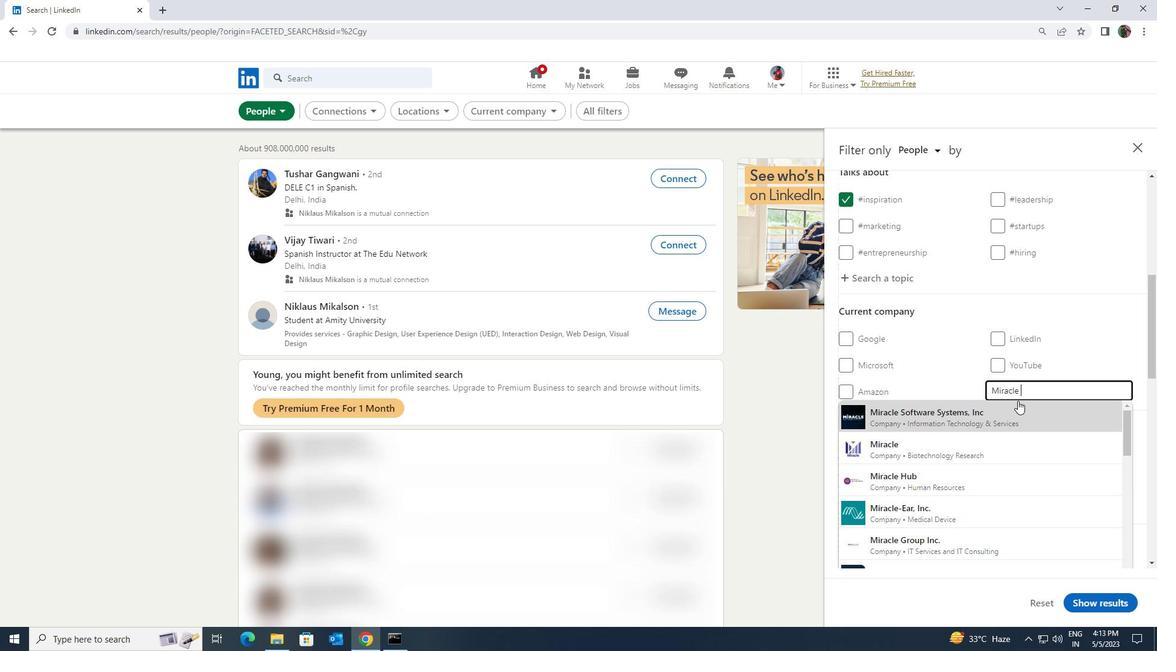 
Action: Mouse scrolled (1018, 402) with delta (0, 0)
Screenshot: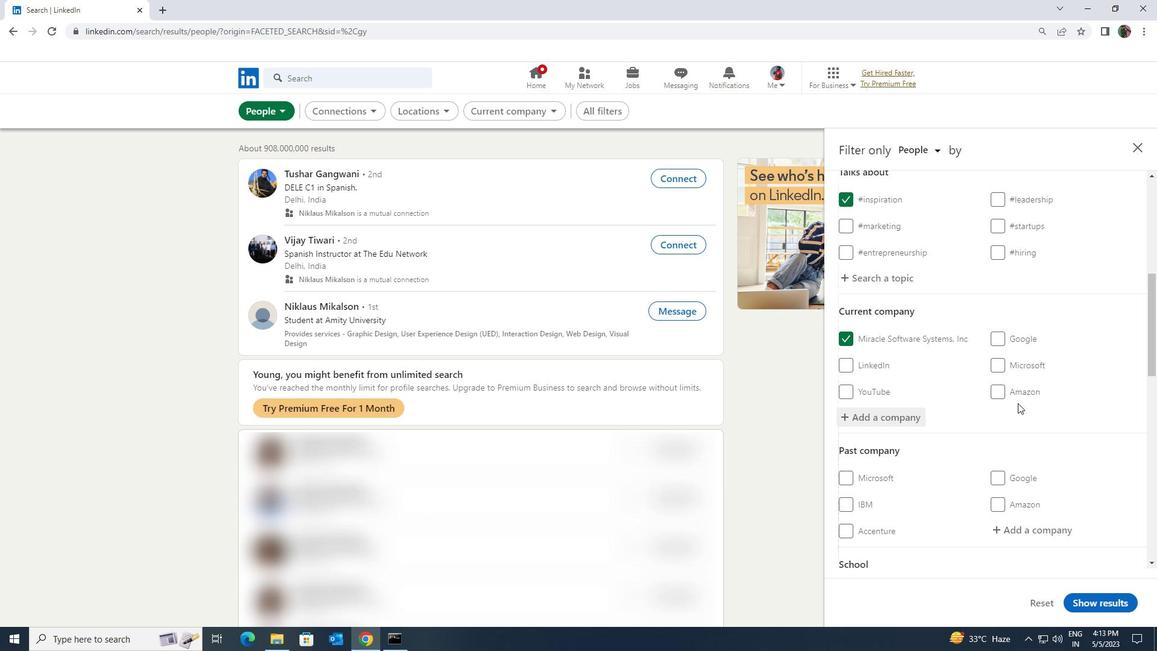 
Action: Mouse scrolled (1018, 402) with delta (0, 0)
Screenshot: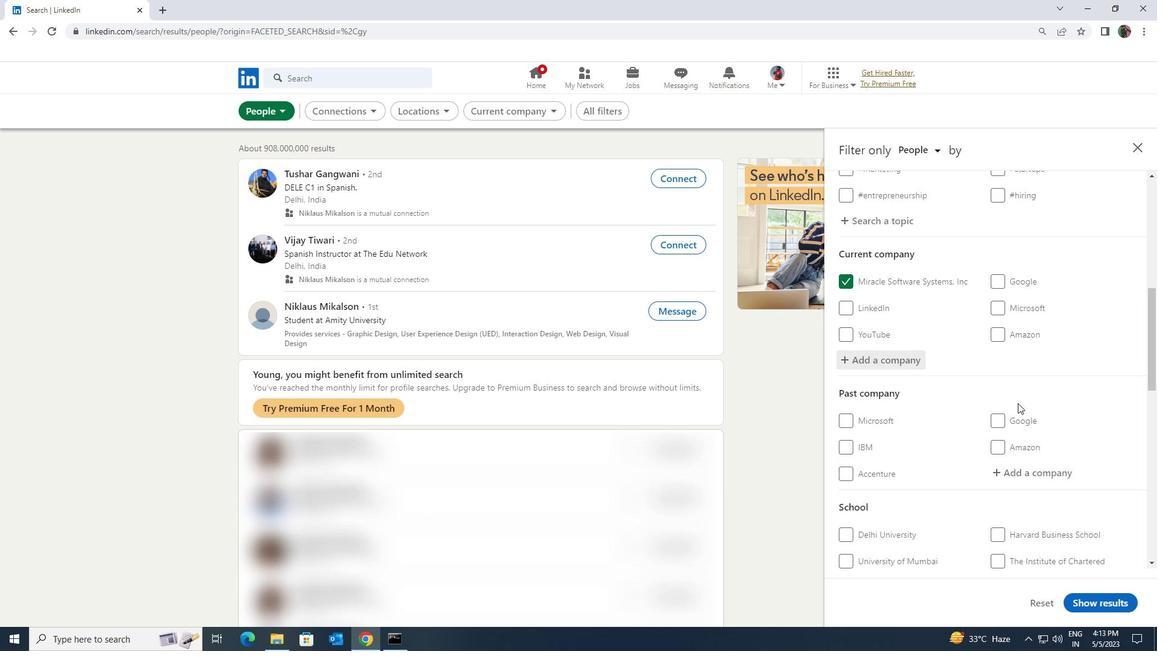 
Action: Mouse scrolled (1018, 402) with delta (0, 0)
Screenshot: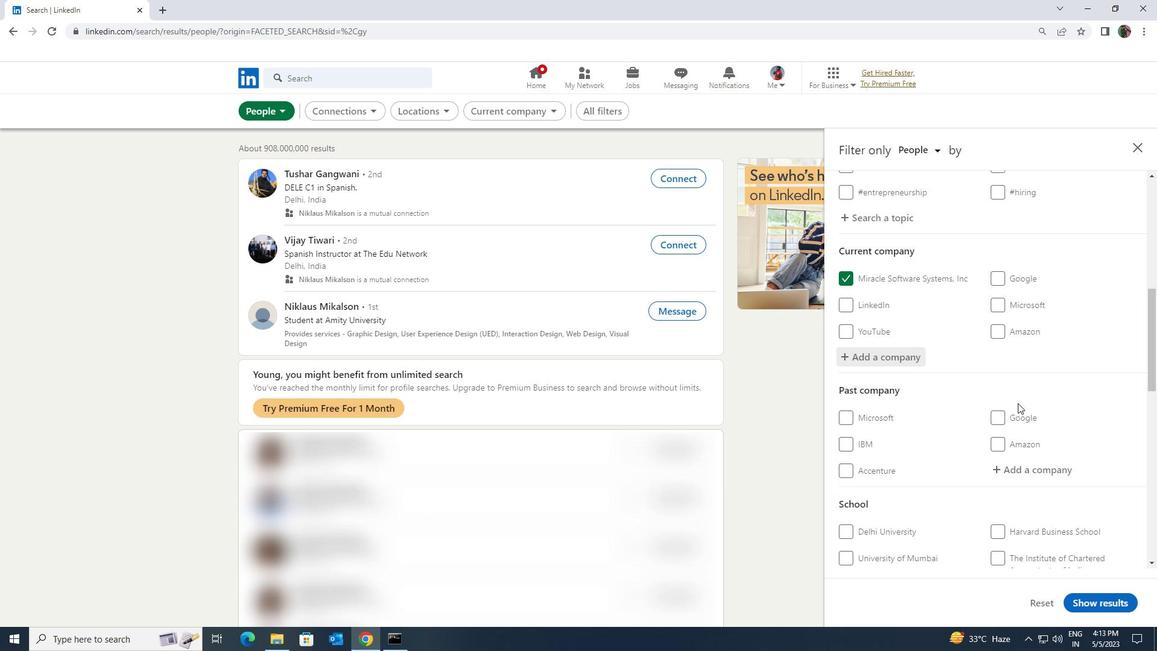 
Action: Mouse scrolled (1018, 402) with delta (0, 0)
Screenshot: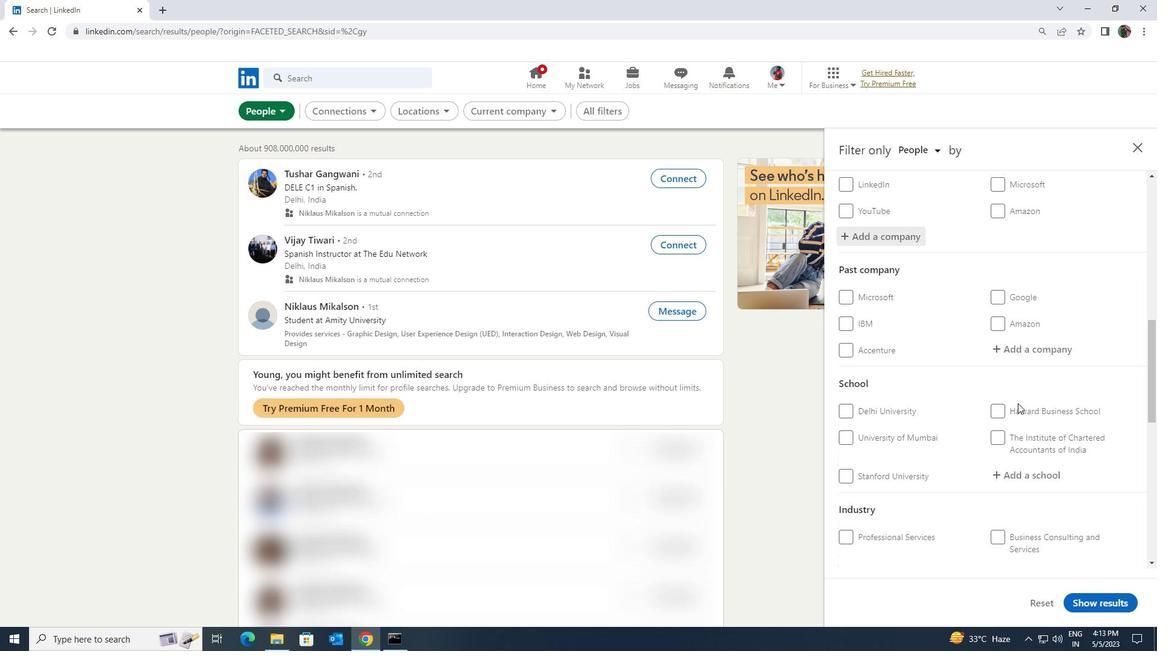 
Action: Mouse moved to (1020, 411)
Screenshot: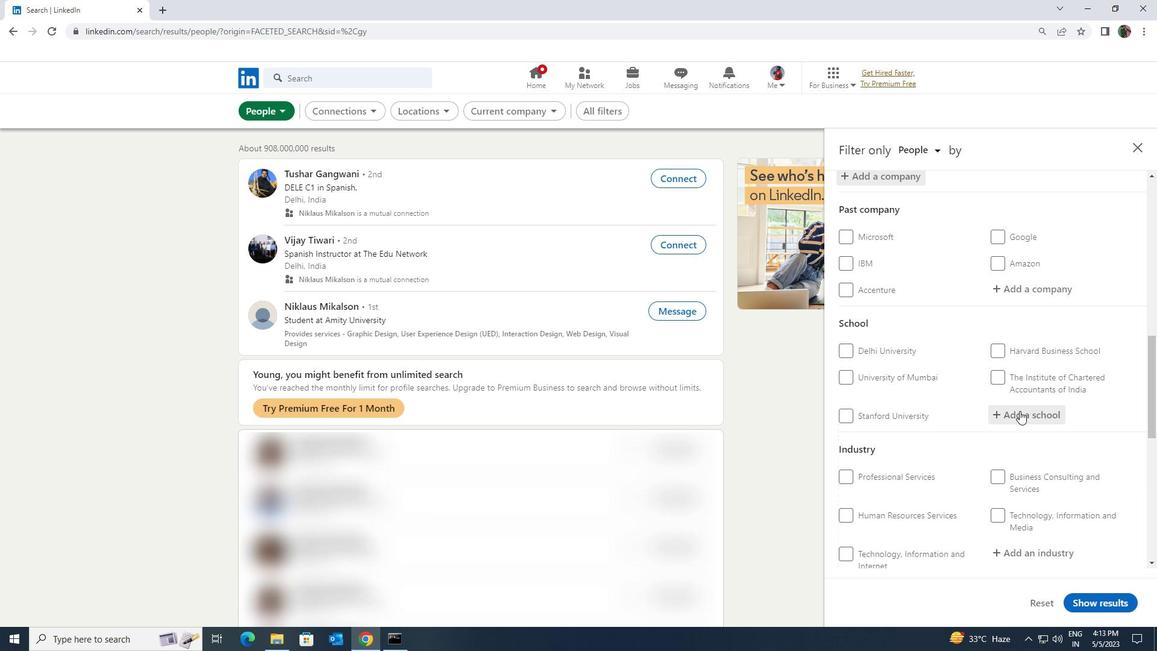
Action: Mouse pressed left at (1020, 411)
Screenshot: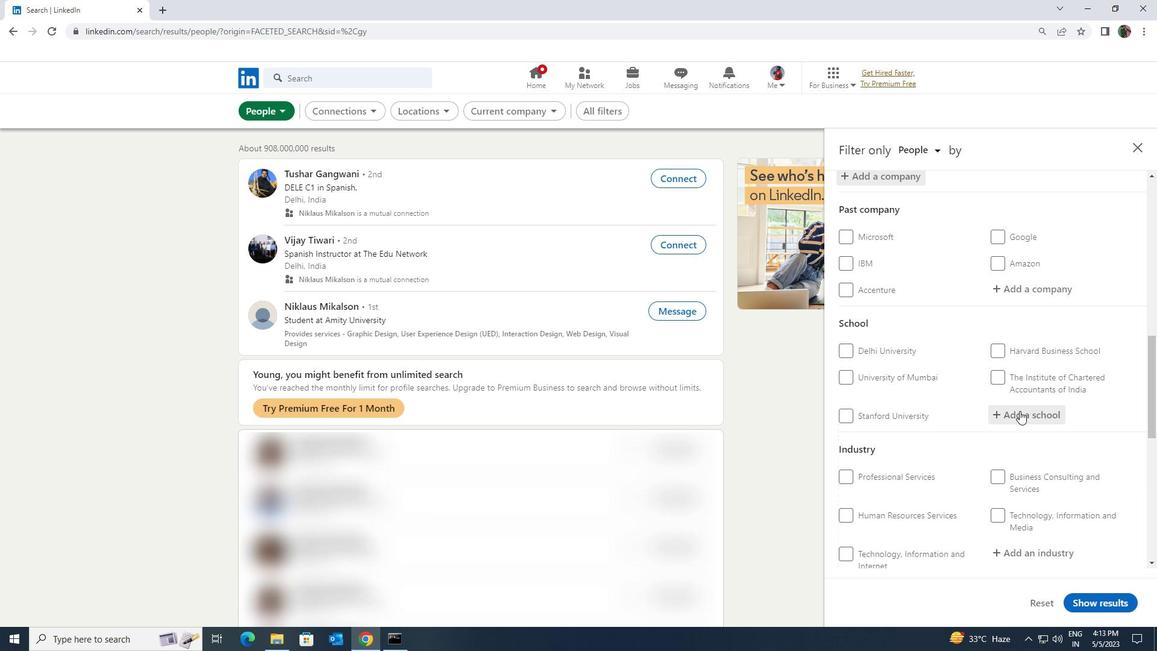 
Action: Key pressed <Key.shift><Key.shift><Key.shift><Key.shift><Key.shift><Key.shift>KARPAGAM<Key.space>
Screenshot: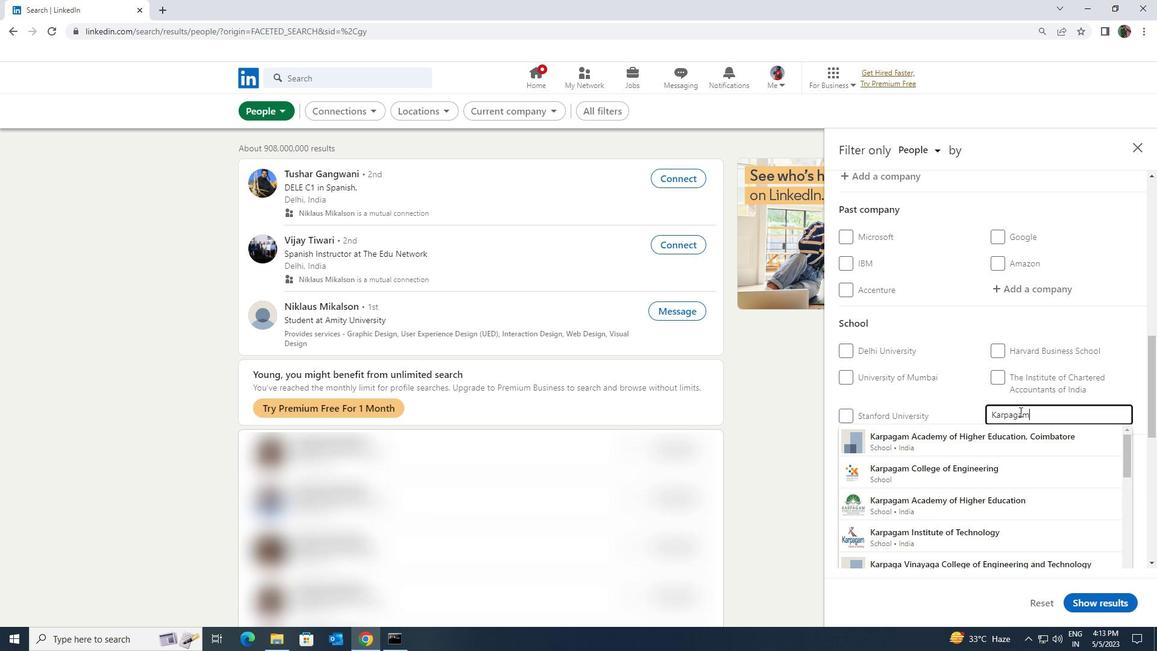 
Action: Mouse moved to (1026, 462)
Screenshot: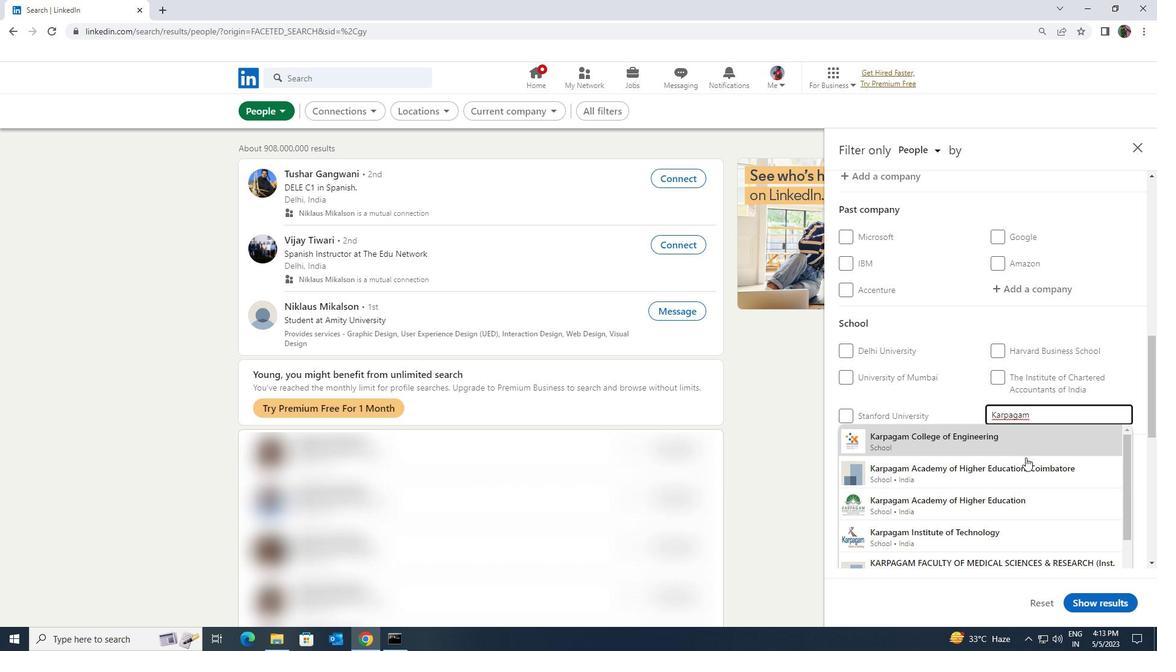 
Action: Mouse pressed left at (1026, 462)
Screenshot: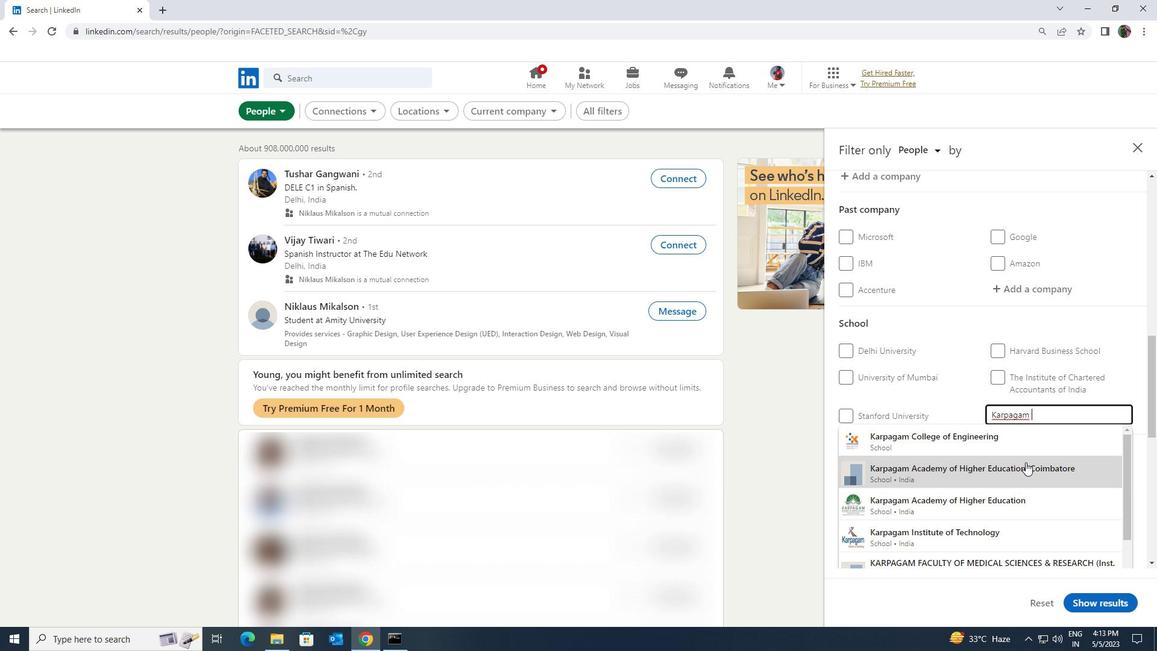 
Action: Mouse scrolled (1026, 461) with delta (0, 0)
Screenshot: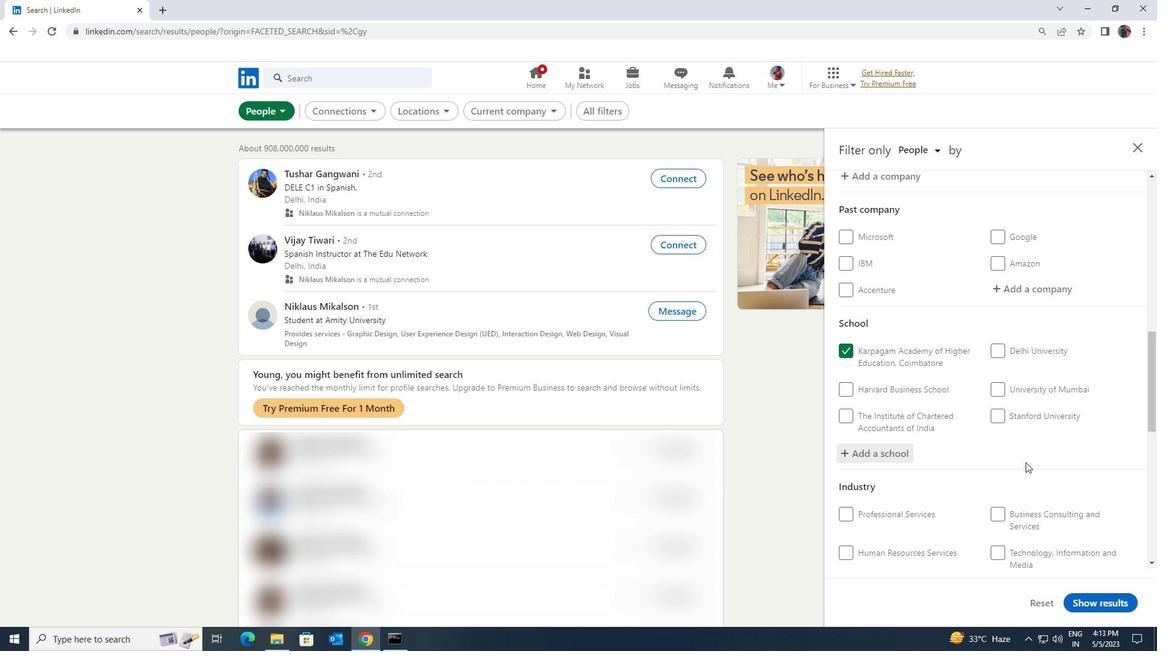 
Action: Mouse scrolled (1026, 461) with delta (0, 0)
Screenshot: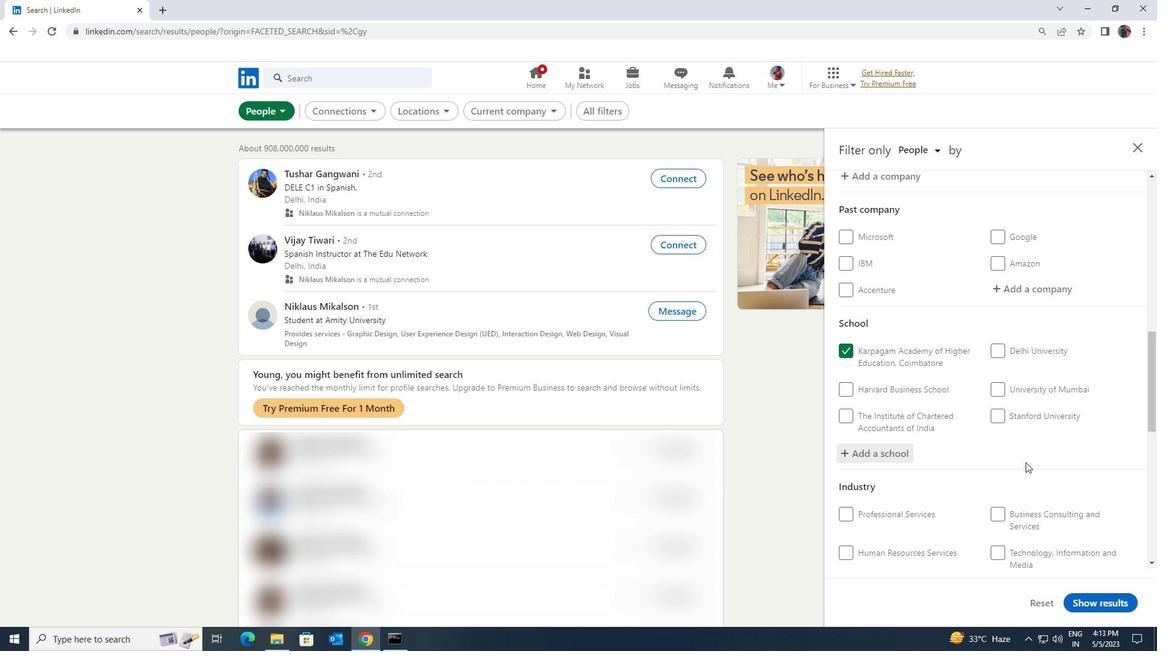 
Action: Mouse moved to (1031, 468)
Screenshot: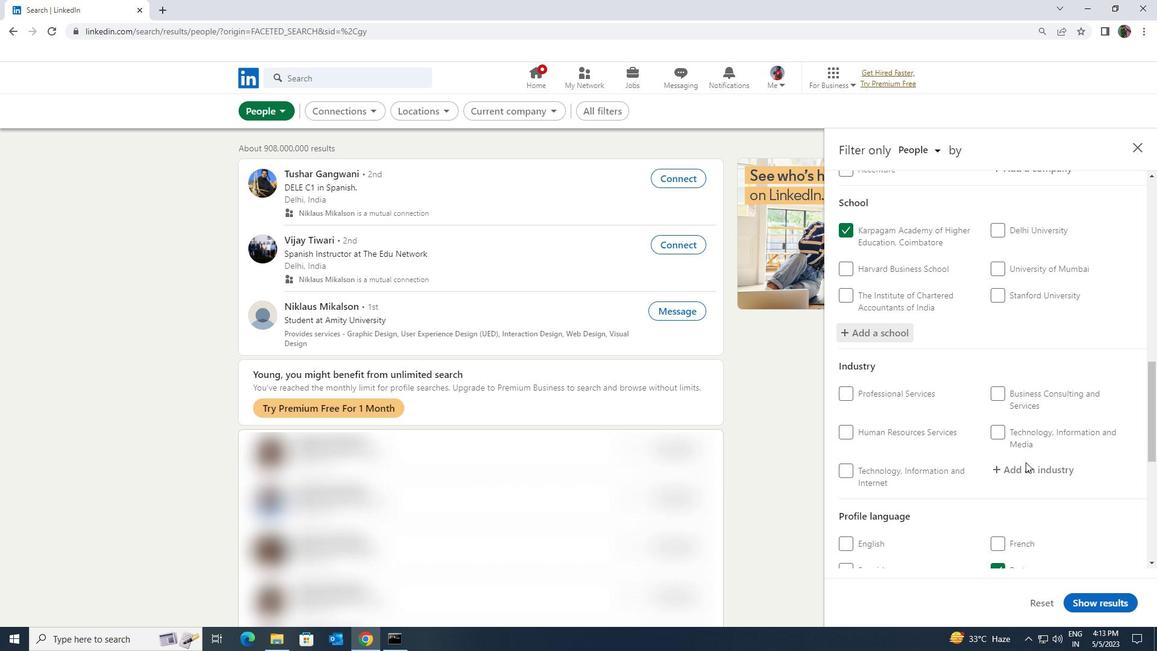 
Action: Mouse pressed left at (1031, 468)
Screenshot: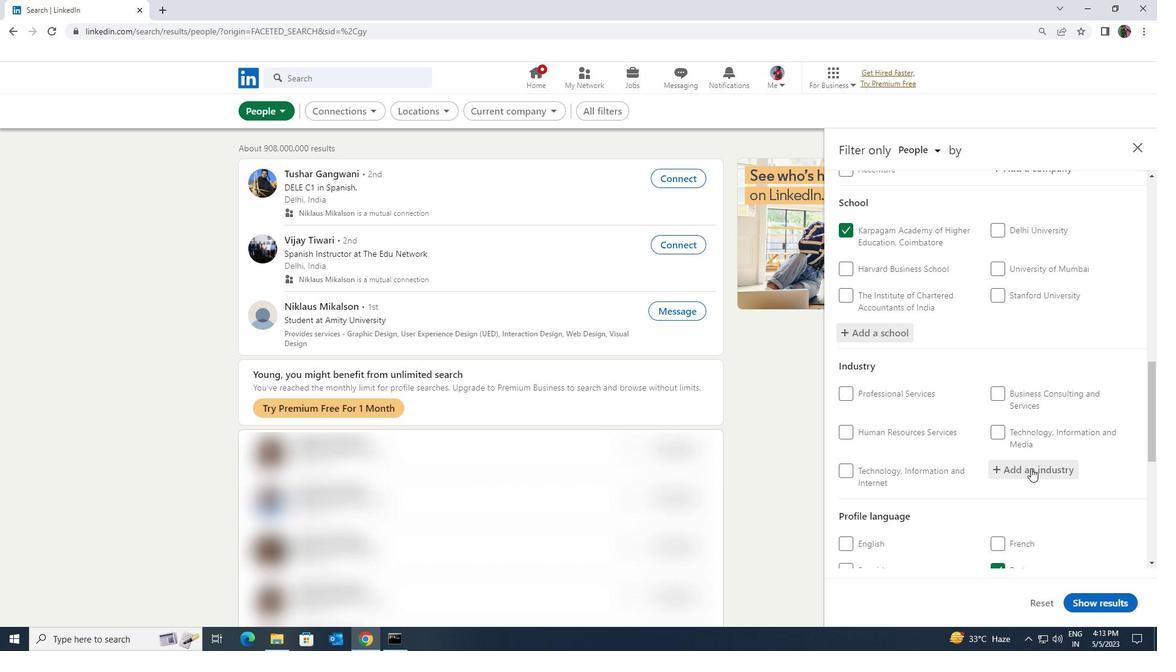 
Action: Key pressed <Key.shift>AUTOMATION
Screenshot: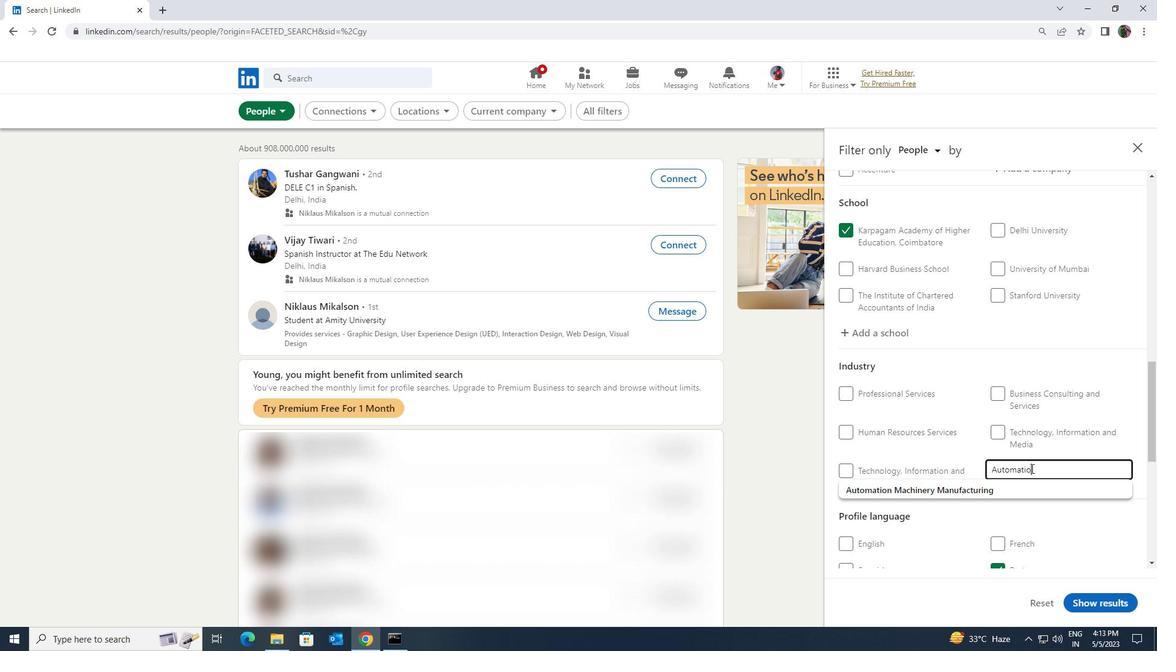 
Action: Mouse moved to (1027, 488)
Screenshot: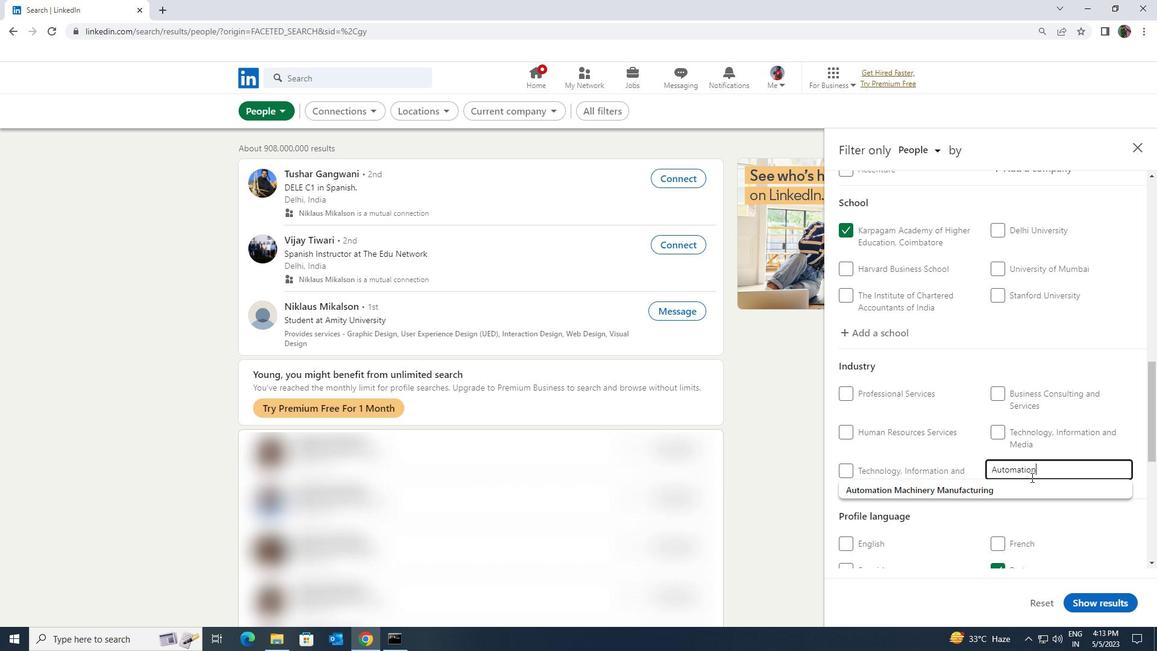
Action: Mouse pressed left at (1027, 488)
Screenshot: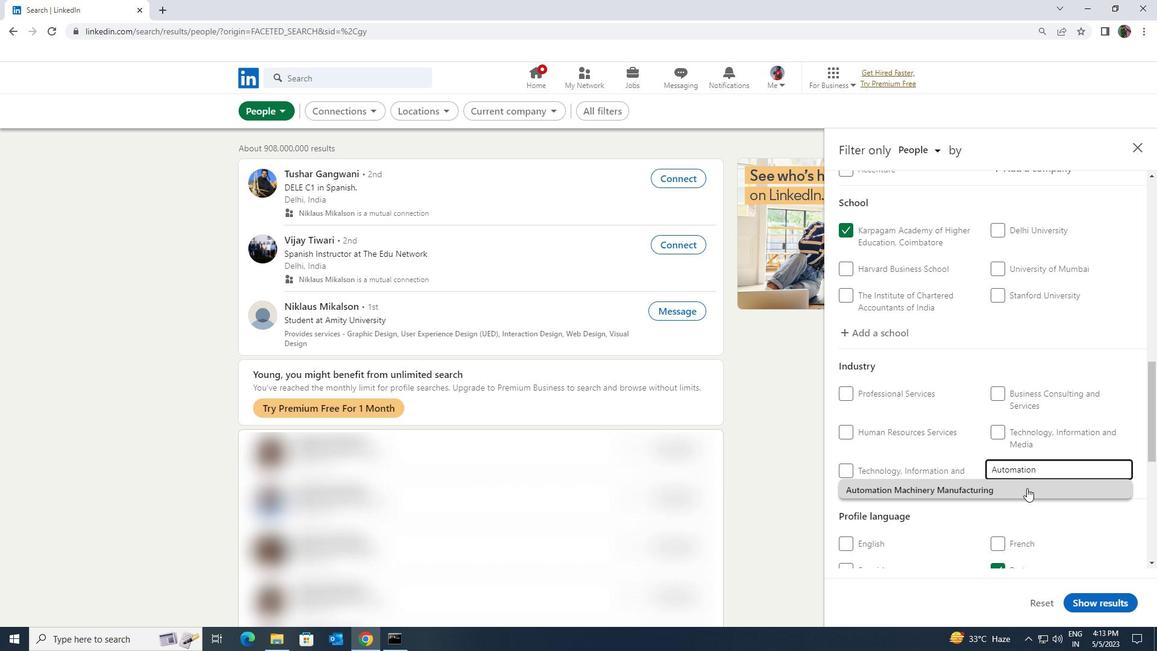 
Action: Mouse moved to (1027, 488)
Screenshot: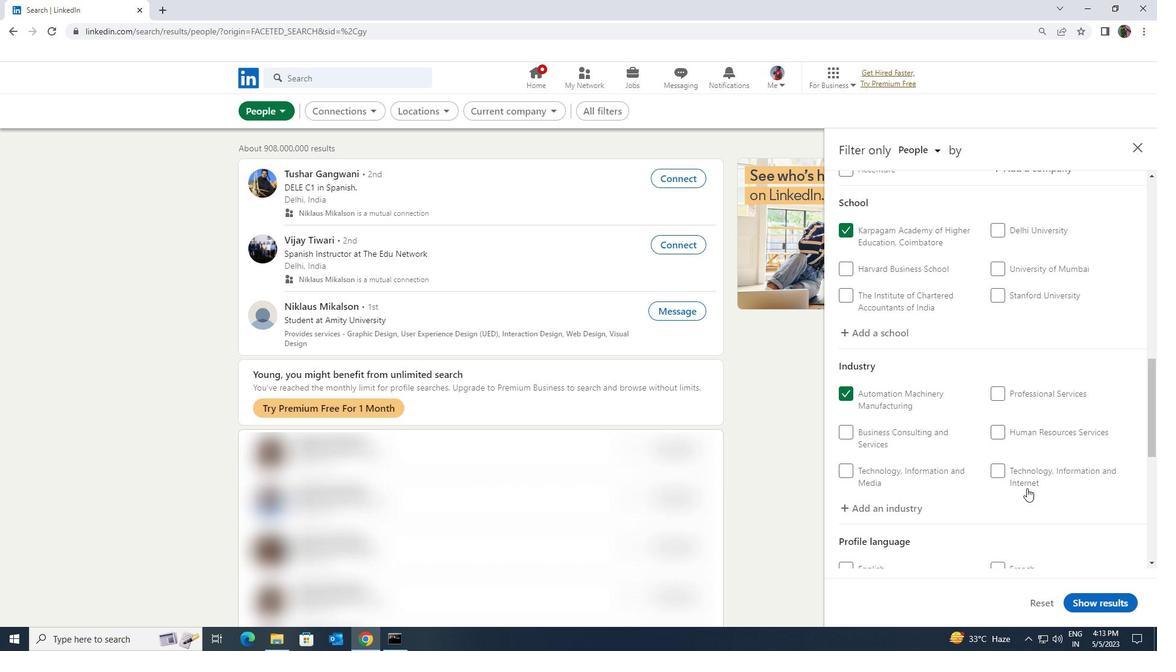 
Action: Mouse scrolled (1027, 487) with delta (0, 0)
Screenshot: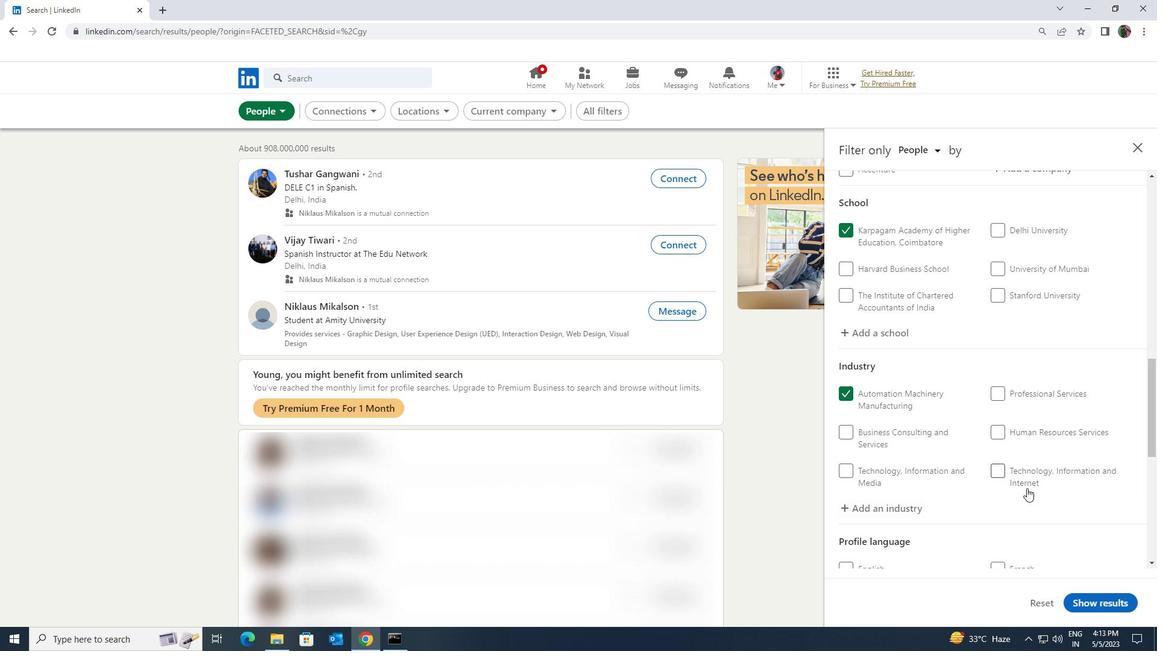 
Action: Mouse scrolled (1027, 487) with delta (0, 0)
Screenshot: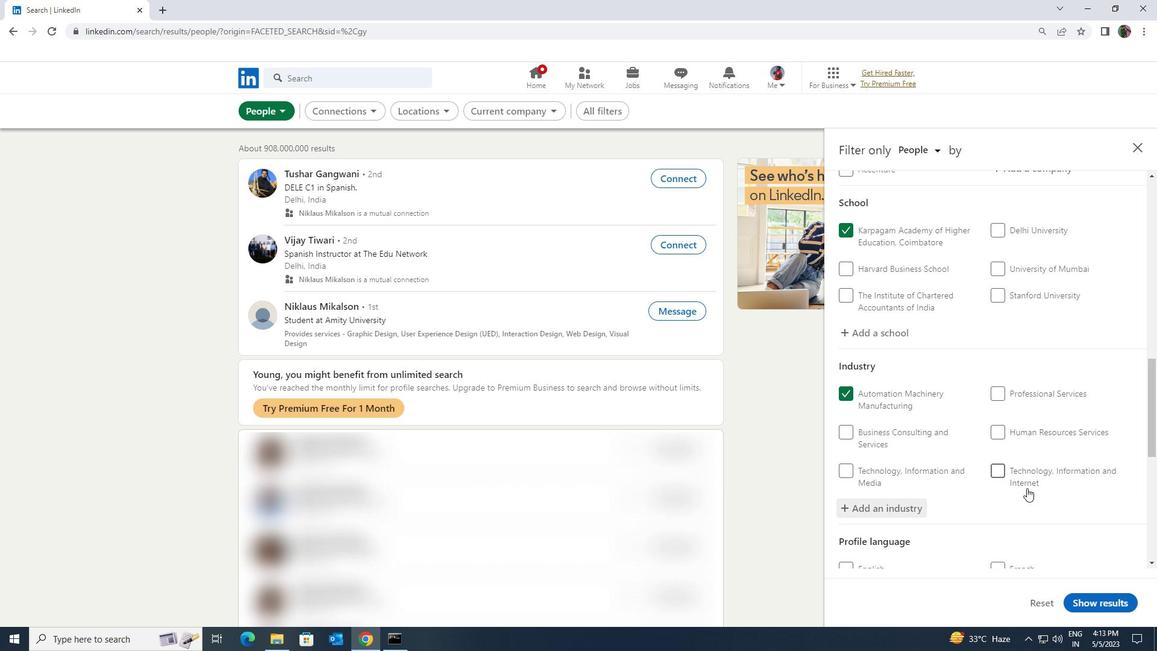 
Action: Mouse moved to (1027, 487)
Screenshot: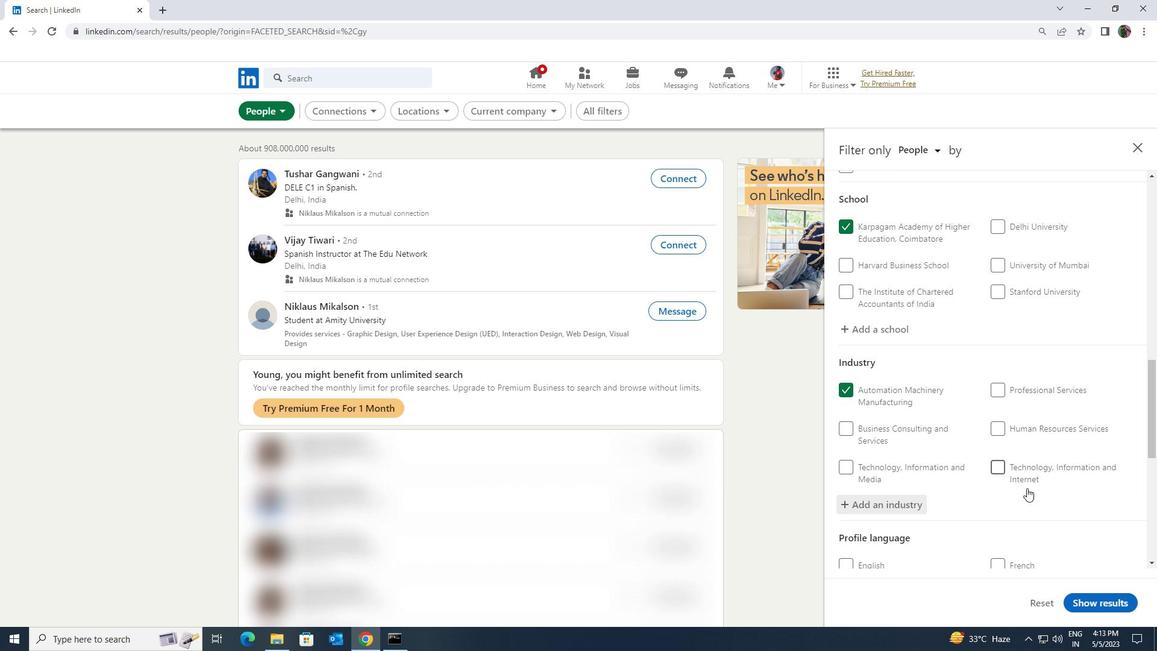 
Action: Mouse scrolled (1027, 487) with delta (0, 0)
Screenshot: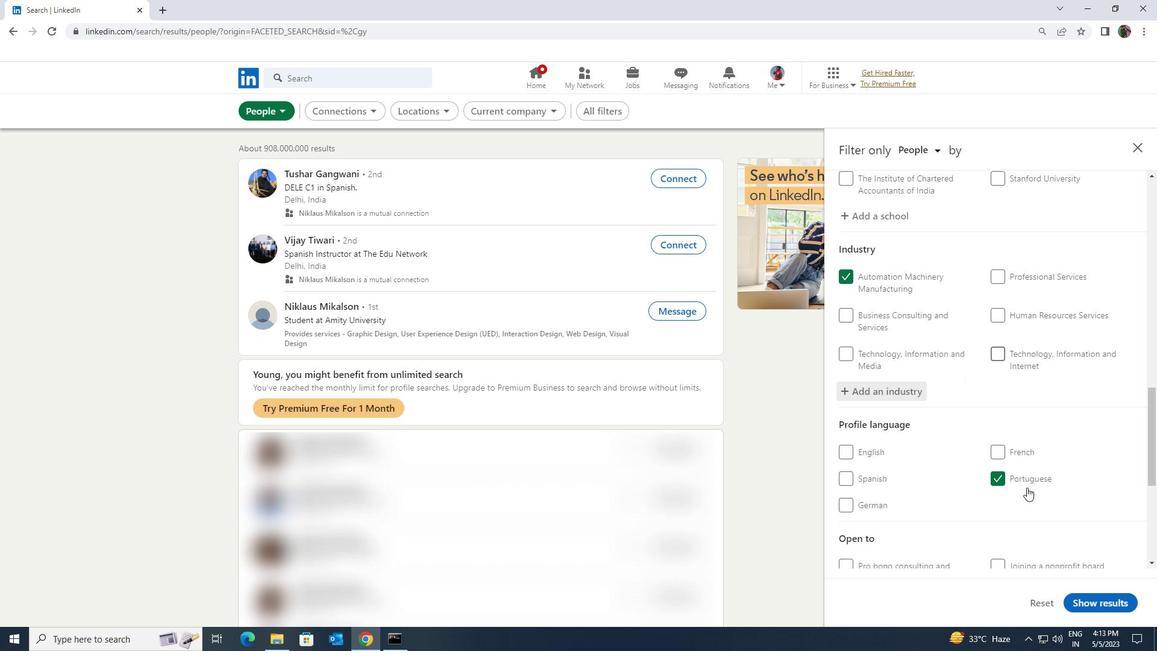 
Action: Mouse scrolled (1027, 487) with delta (0, 0)
Screenshot: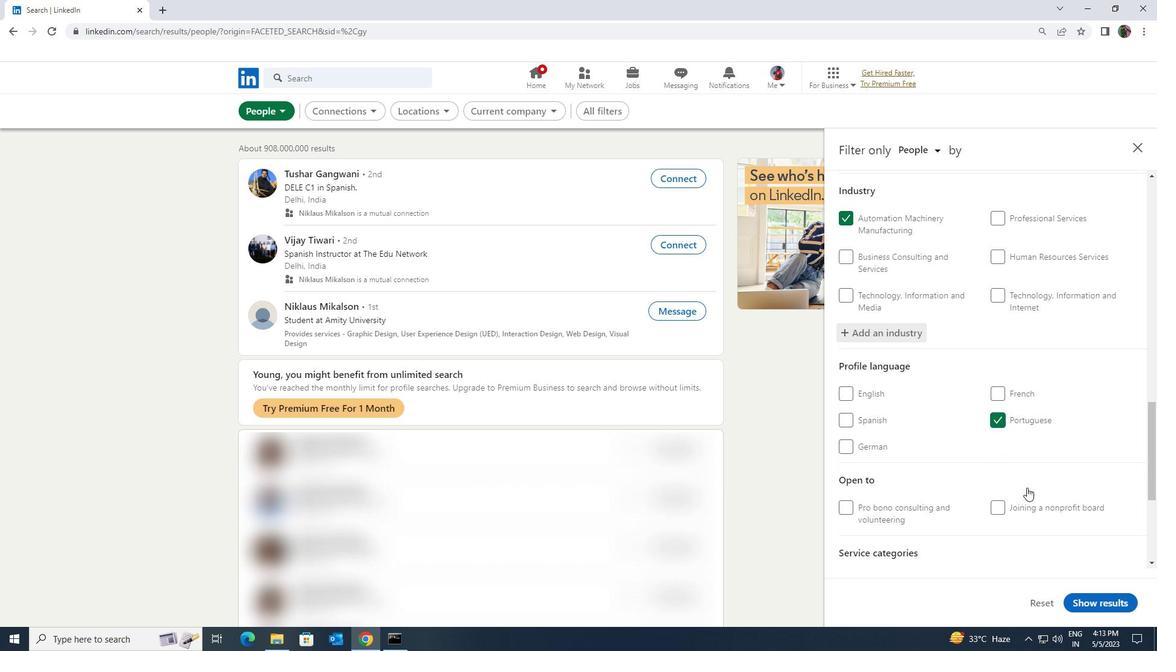 
Action: Mouse scrolled (1027, 487) with delta (0, 0)
Screenshot: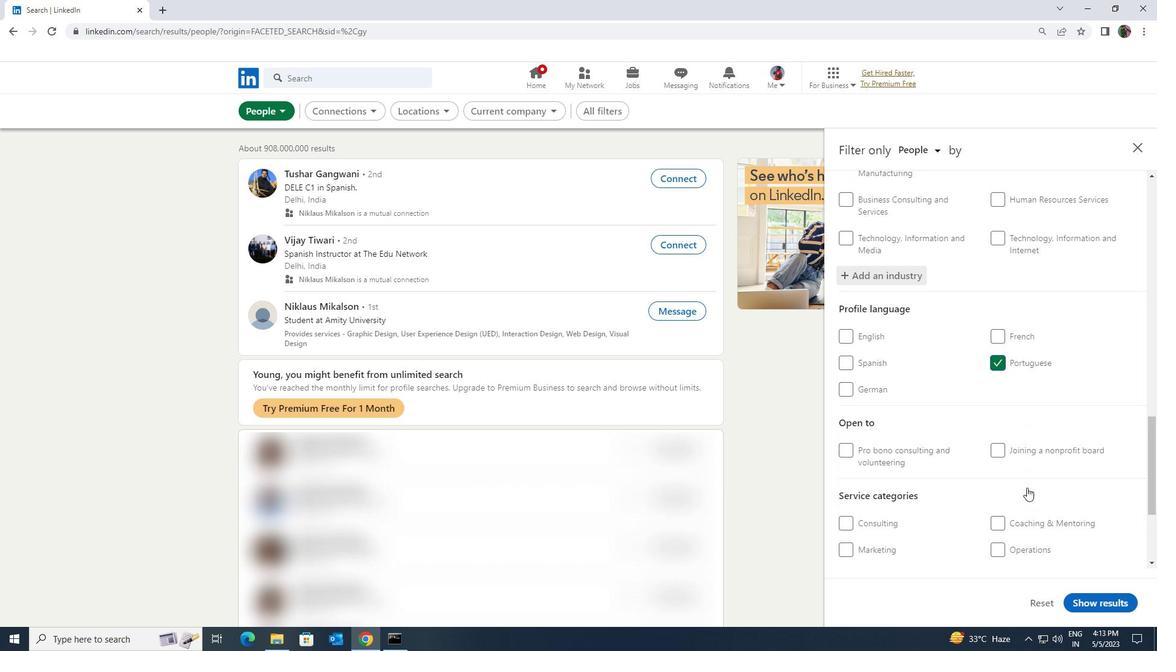 
Action: Mouse scrolled (1027, 487) with delta (0, 0)
Screenshot: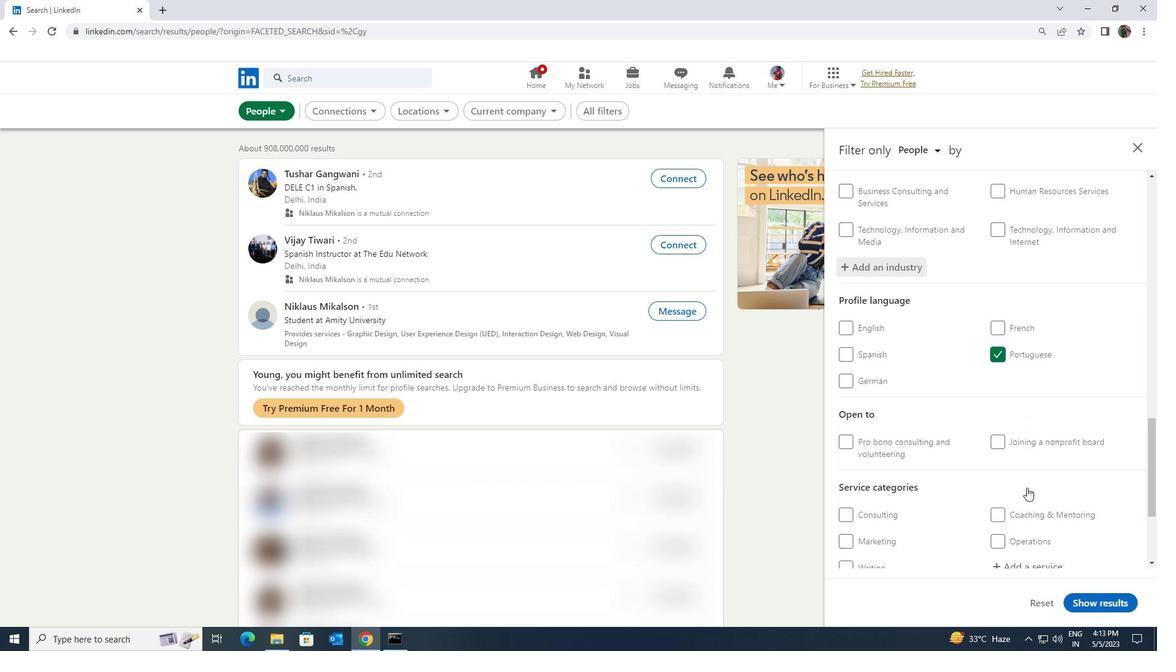 
Action: Mouse moved to (1035, 447)
Screenshot: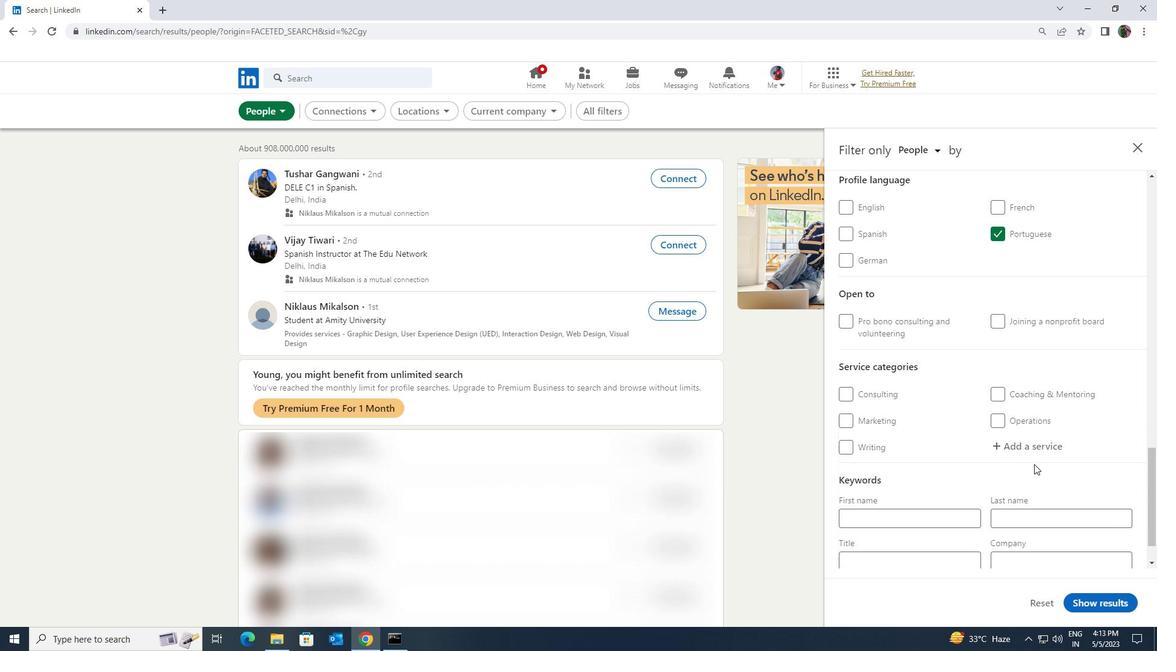 
Action: Mouse pressed left at (1035, 447)
Screenshot: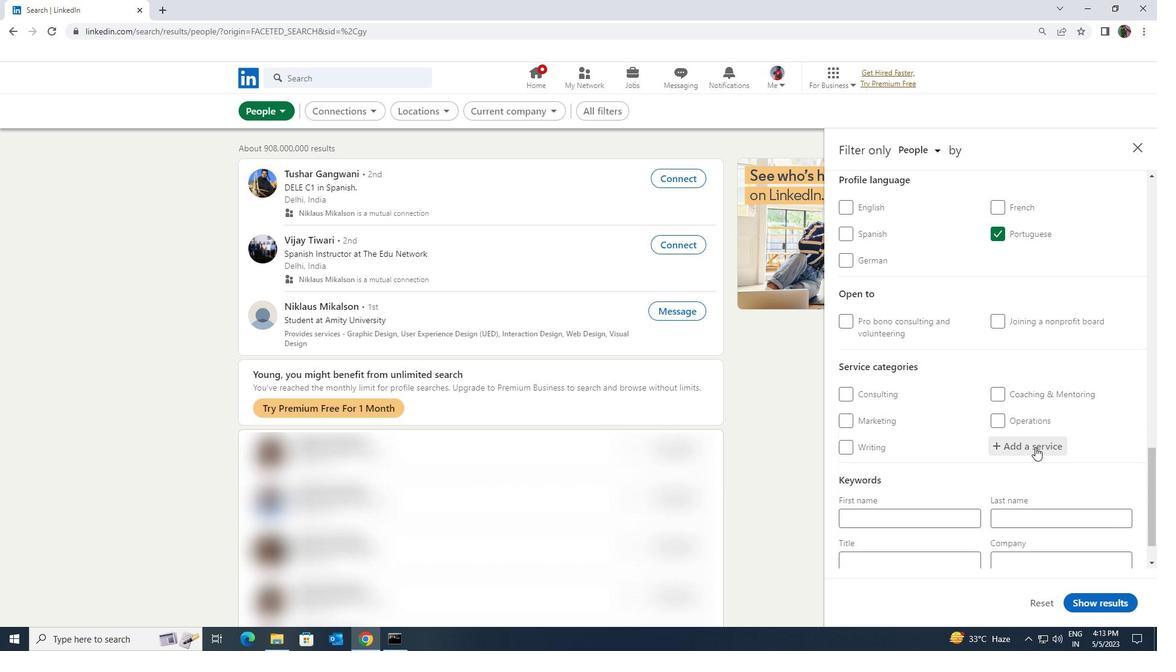 
Action: Key pressed <Key.shift>VIDEO<Key.space><Key.shift>EDITING
Screenshot: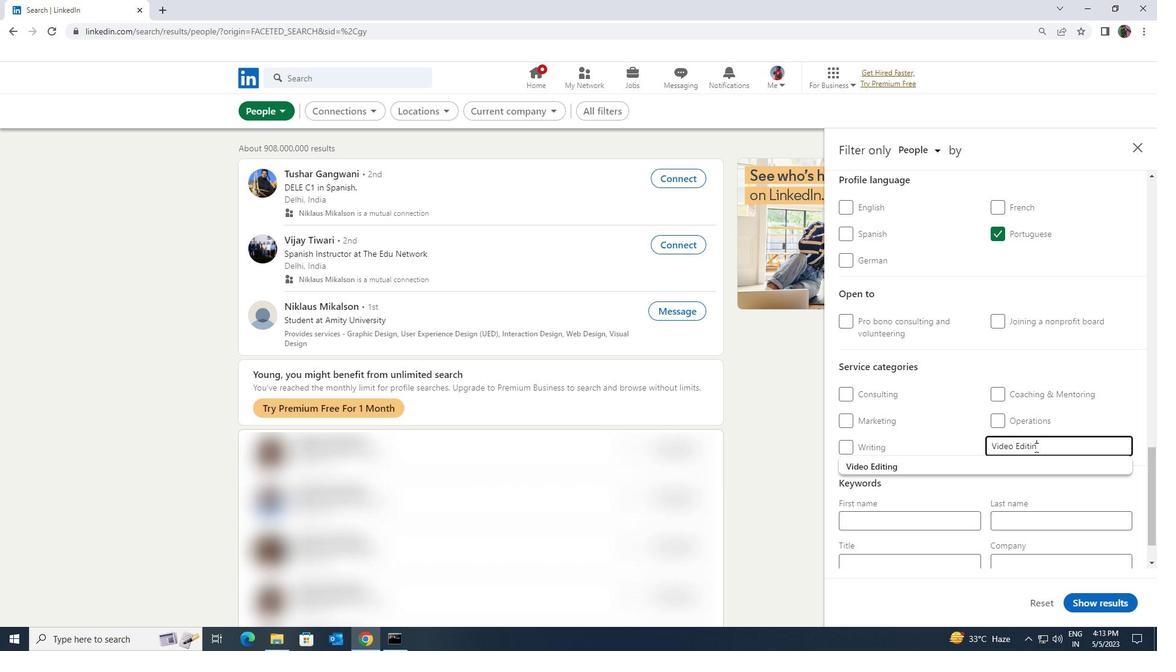 
Action: Mouse moved to (1023, 460)
Screenshot: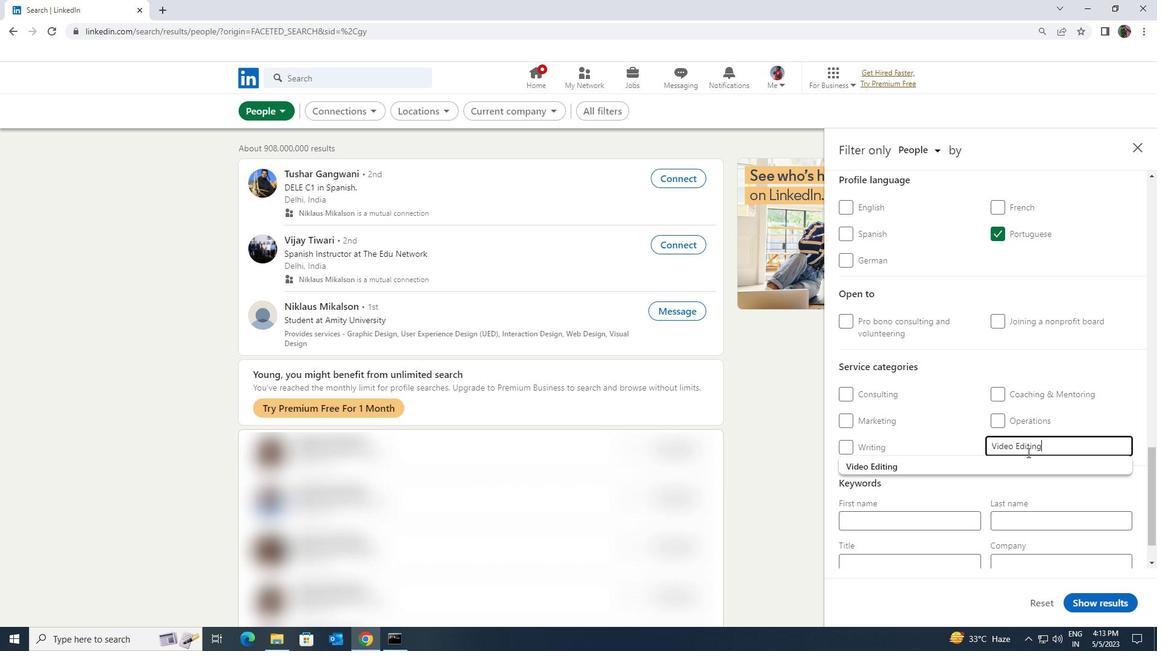 
Action: Mouse pressed left at (1023, 460)
Screenshot: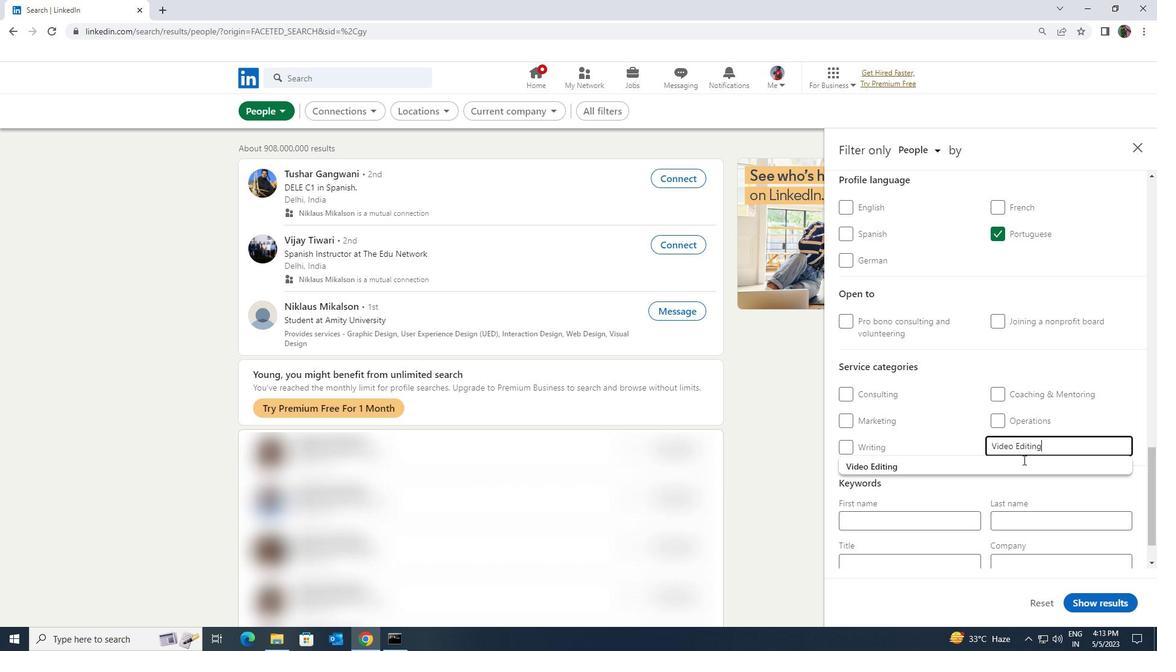 
Action: Mouse moved to (943, 465)
Screenshot: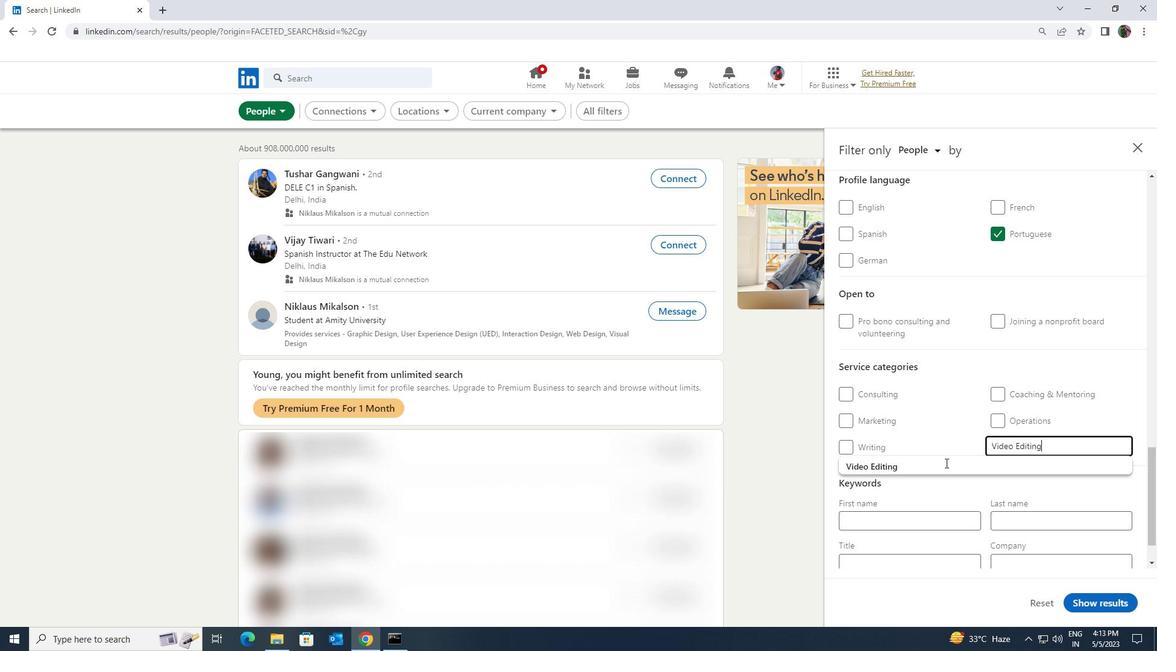 
Action: Mouse pressed left at (943, 465)
Screenshot: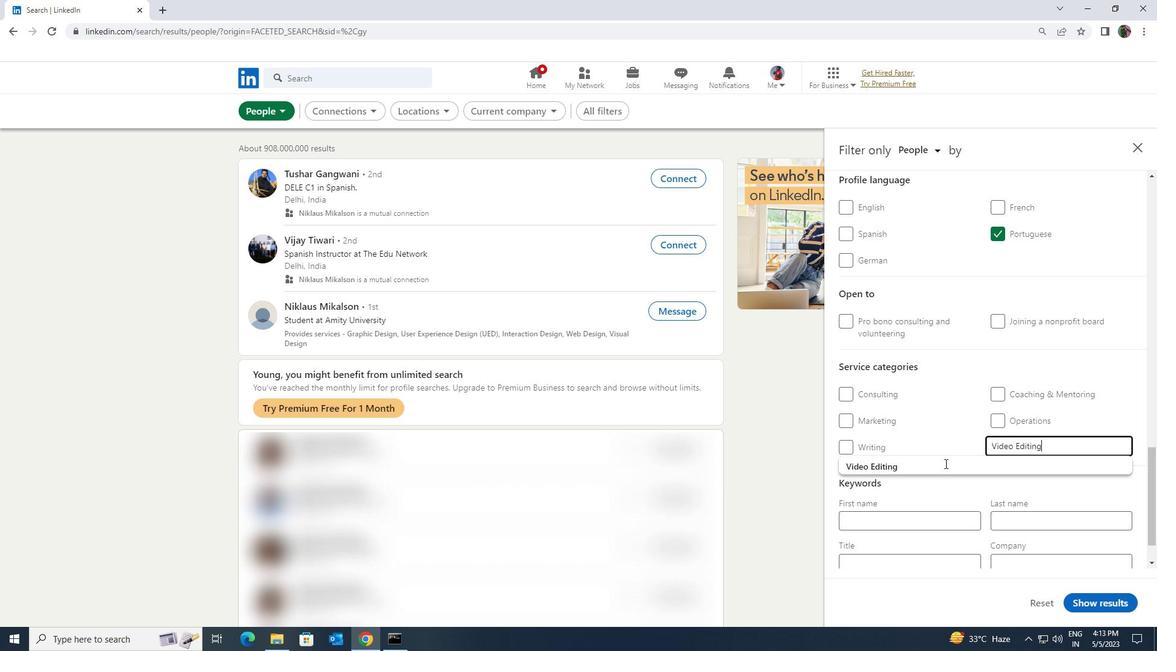 
Action: Mouse scrolled (943, 464) with delta (0, 0)
Screenshot: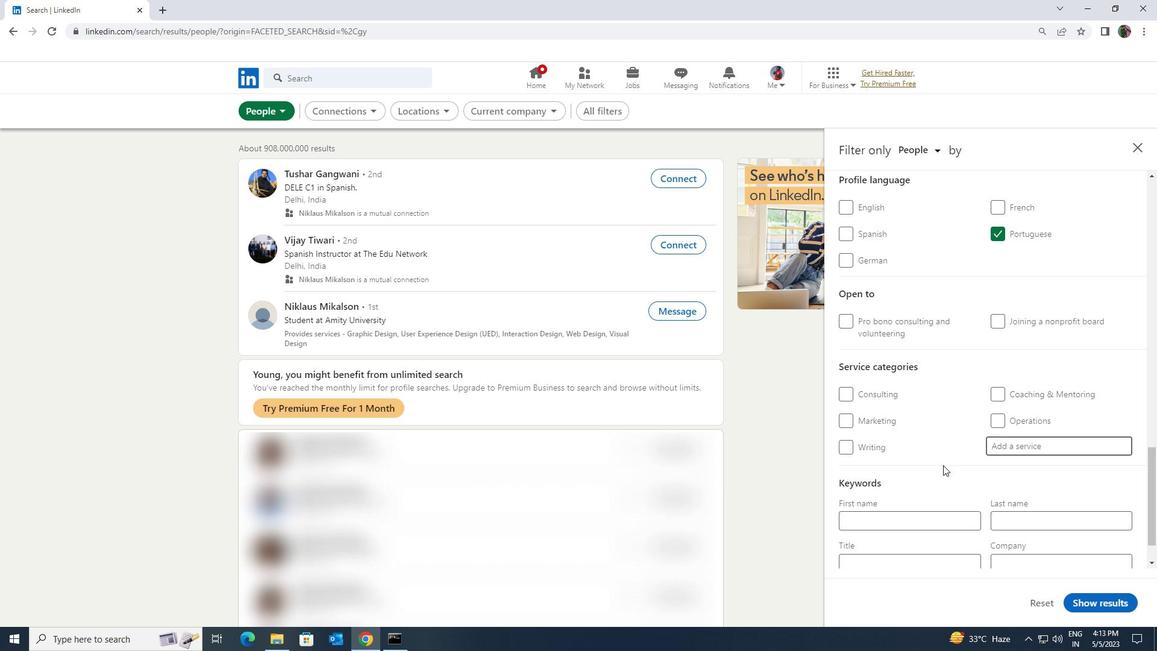 
Action: Mouse scrolled (943, 464) with delta (0, 0)
Screenshot: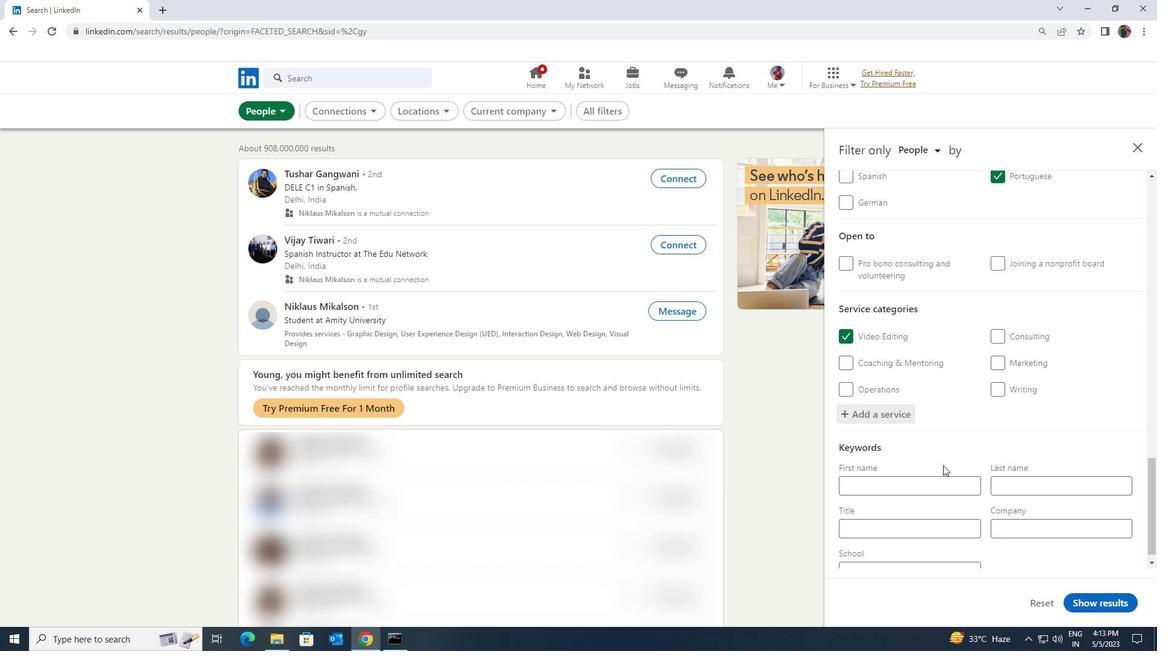 
Action: Mouse scrolled (943, 464) with delta (0, 0)
Screenshot: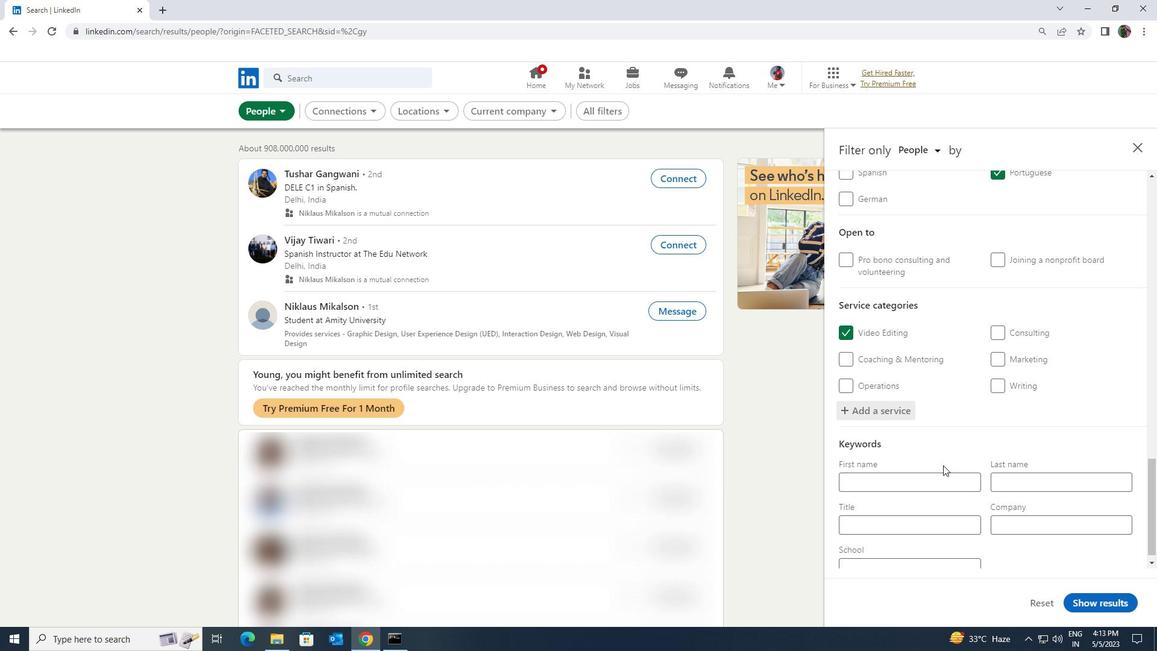 
Action: Mouse scrolled (943, 464) with delta (0, 0)
Screenshot: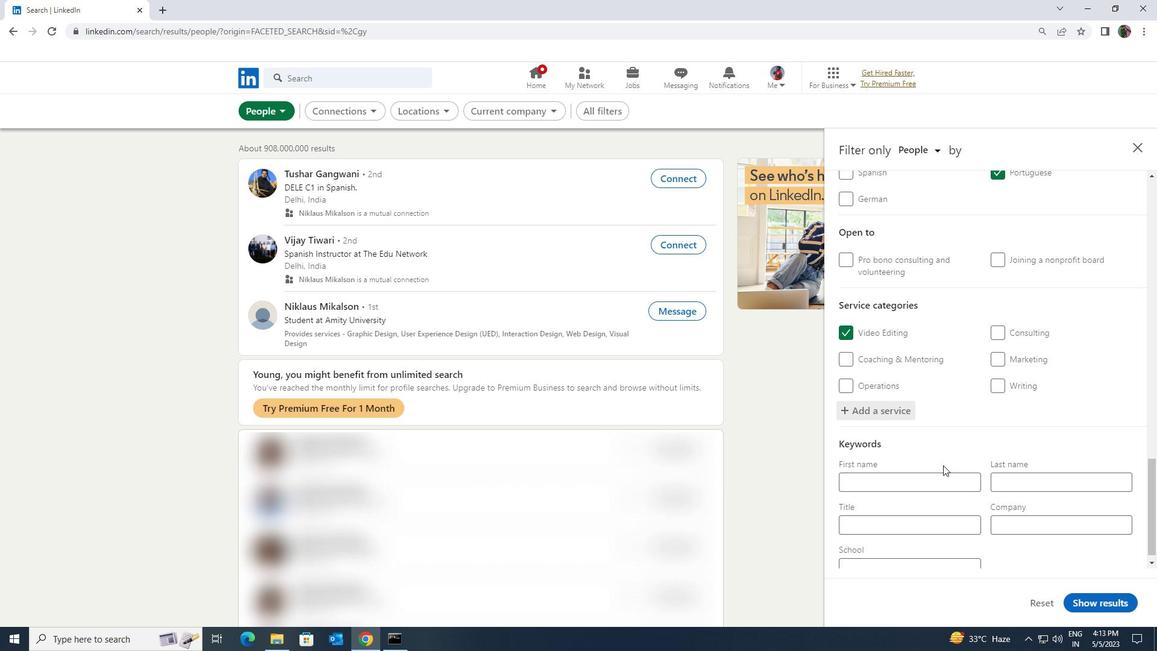 
Action: Mouse moved to (935, 516)
Screenshot: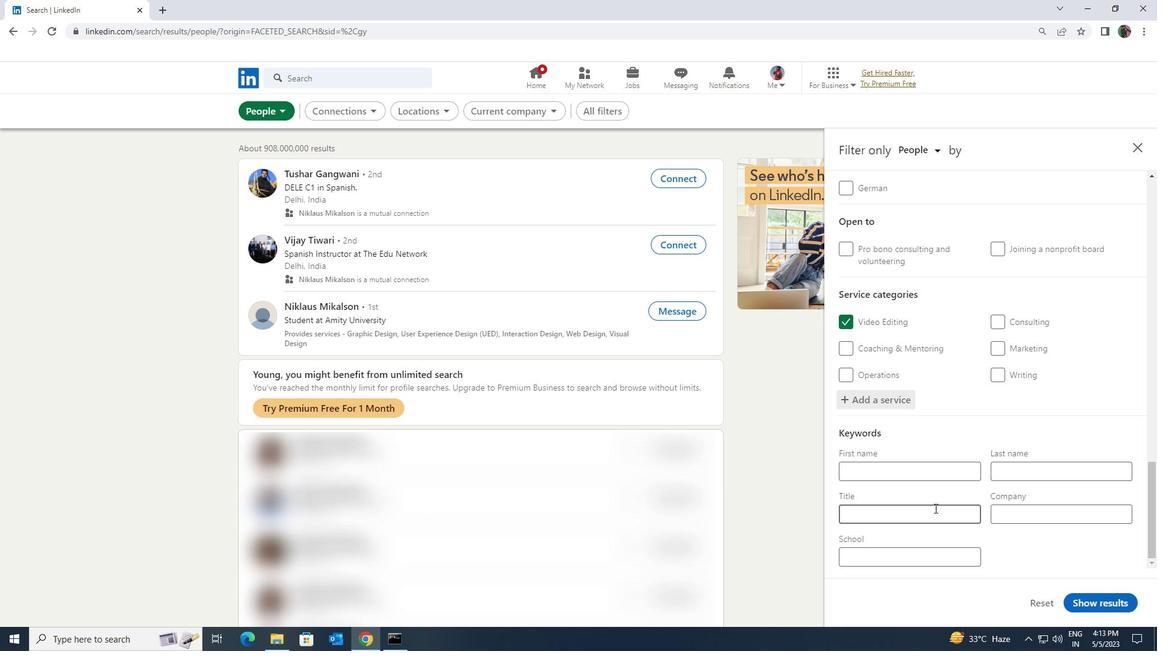 
Action: Mouse pressed left at (935, 516)
Screenshot: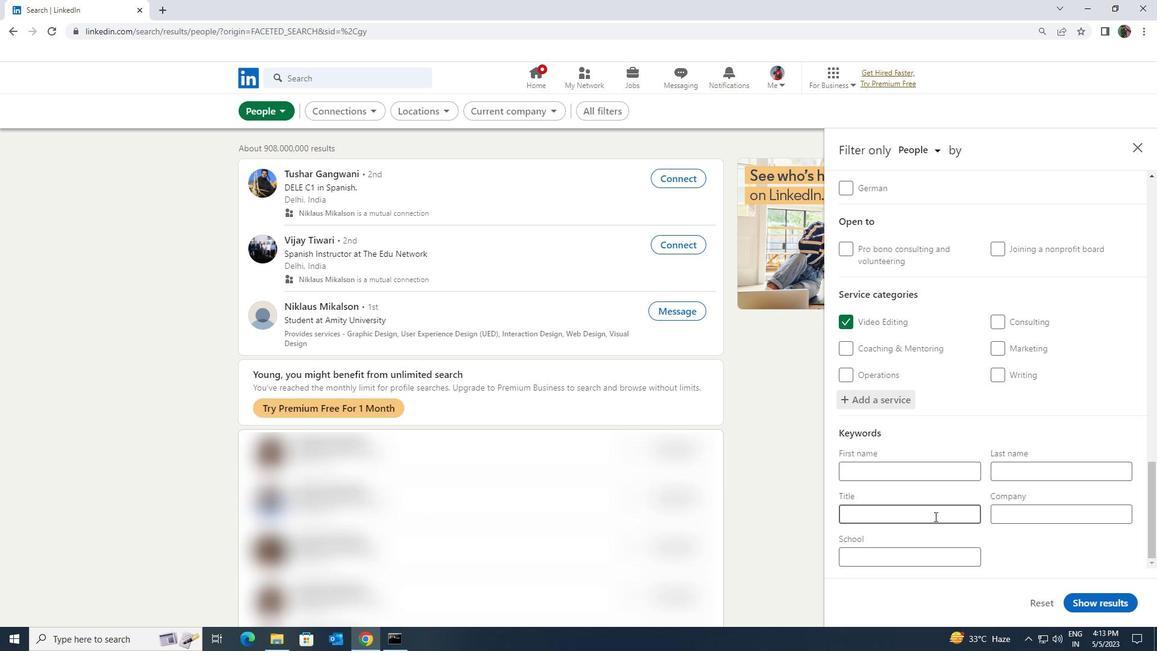 
Action: Key pressed <Key.shift><Key.shift><Key.shift><Key.shift><Key.shift><Key.shift><Key.shift><Key.shift><Key.shift><Key.shift><Key.shift><Key.shift><Key.shift><Key.shift><Key.shift><Key.shift><Key.shift><Key.shift>LODH<Key.backspace>GING<Key.space><Key.shift>MANAGER
Screenshot: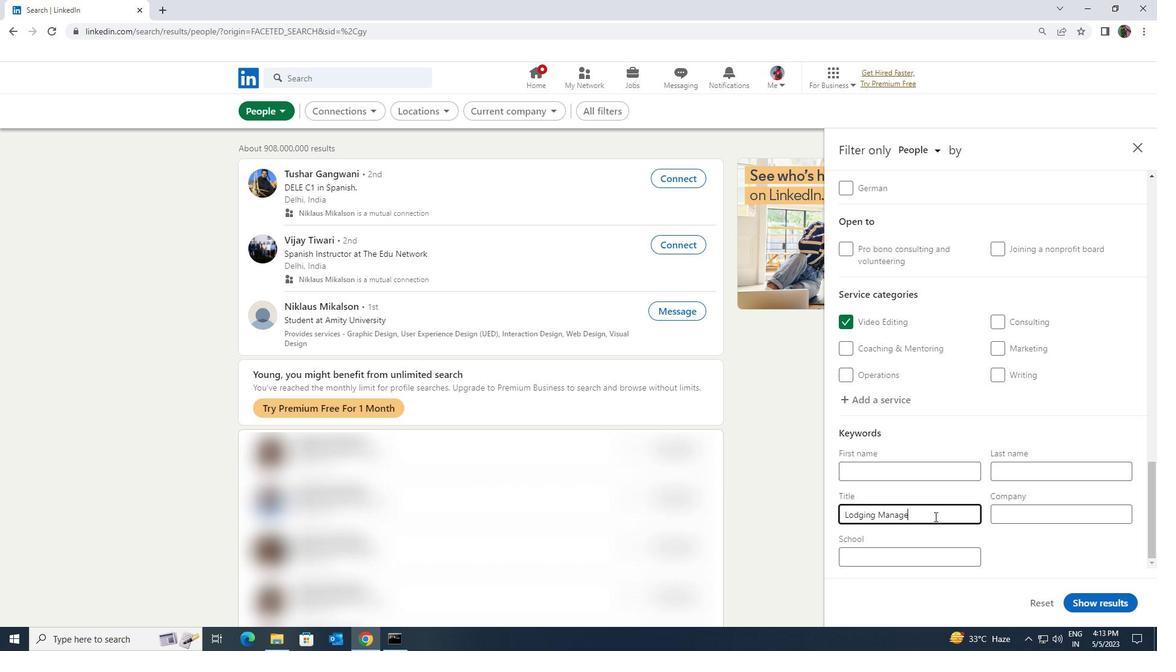 
Action: Mouse moved to (1081, 596)
Screenshot: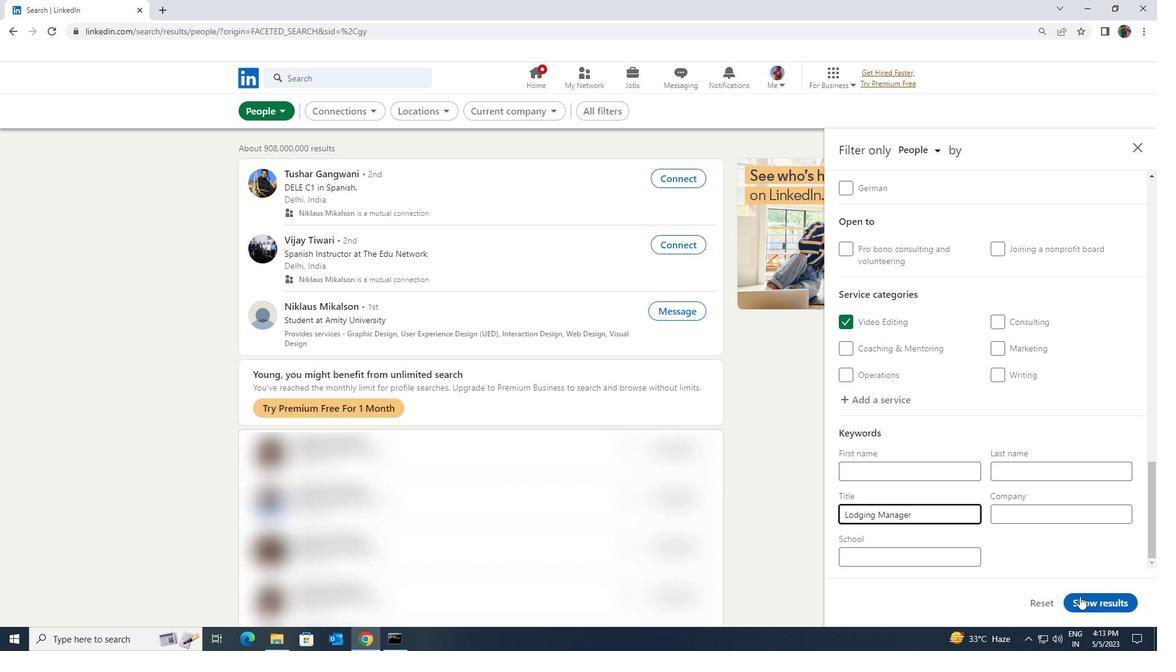 
Action: Mouse pressed left at (1081, 596)
Screenshot: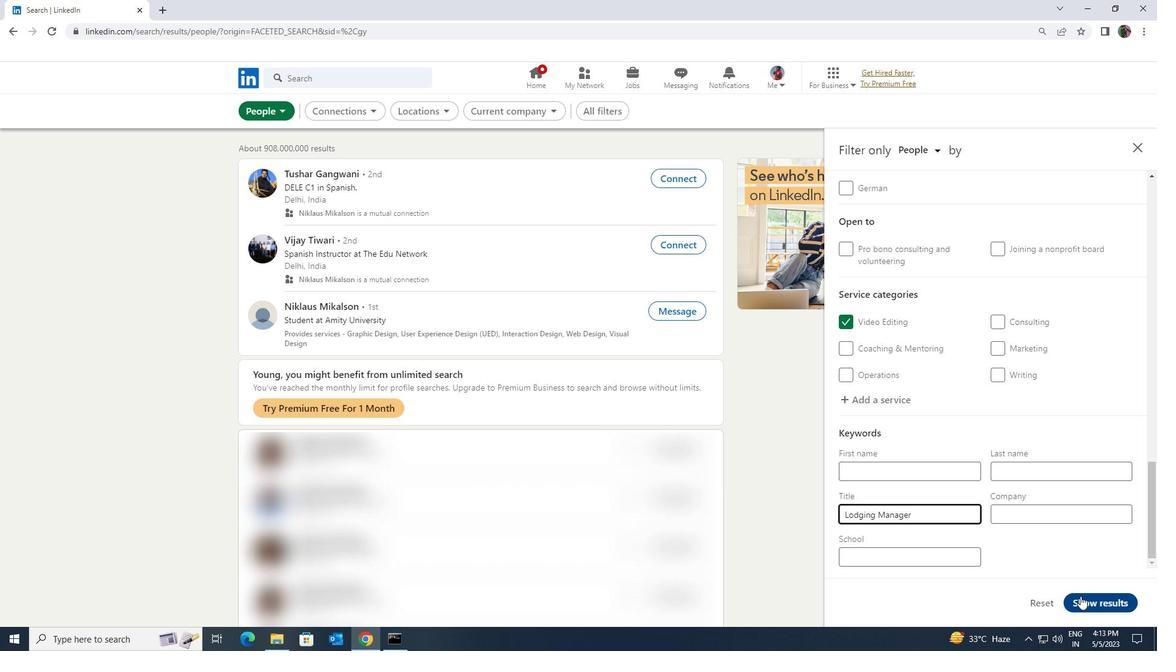 
